 Task: Get updates on the traffic situation on I15 between Salt Lake City and Provo.
Action: Mouse moved to (427, 99)
Screenshot: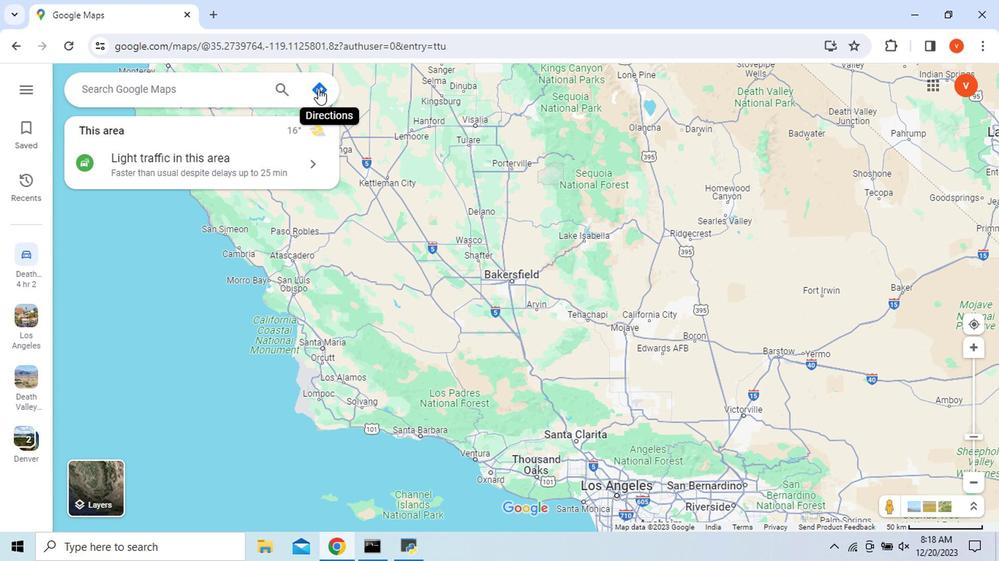 
Action: Mouse pressed left at (427, 99)
Screenshot: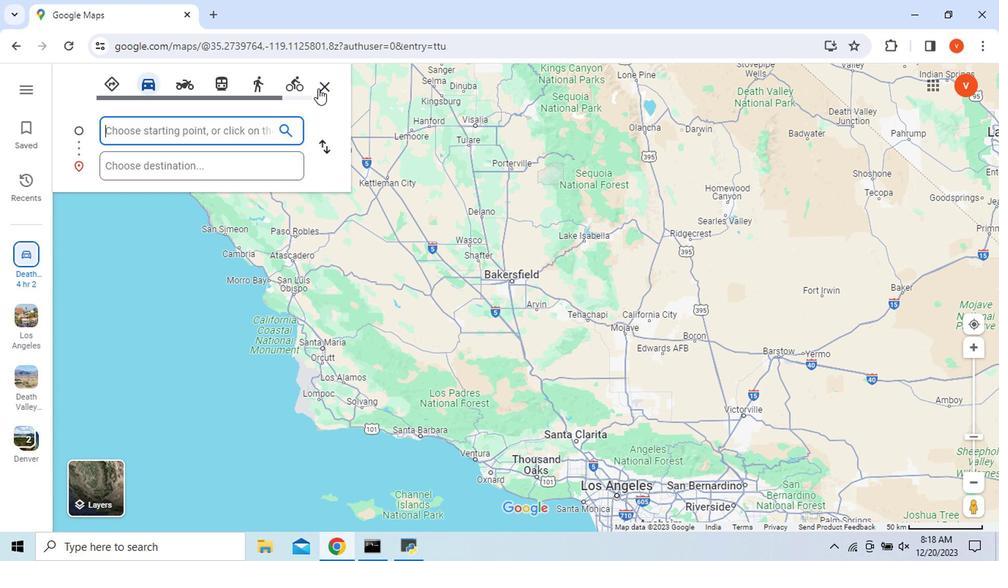 
Action: Mouse moved to (503, 399)
Screenshot: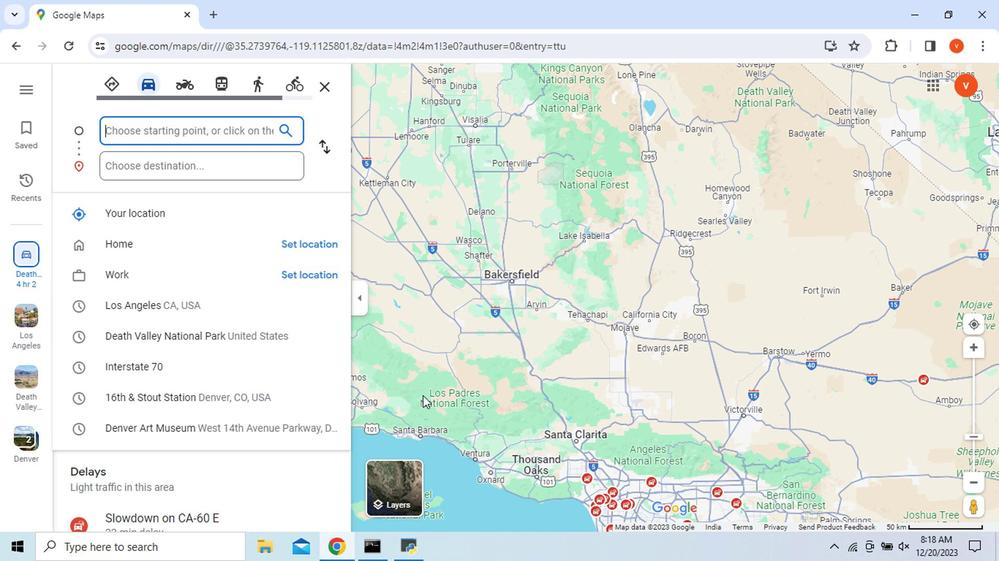 
Action: Key pressed <Key.shift_r>I15,<Key.space><Key.shift>Salt
Screenshot: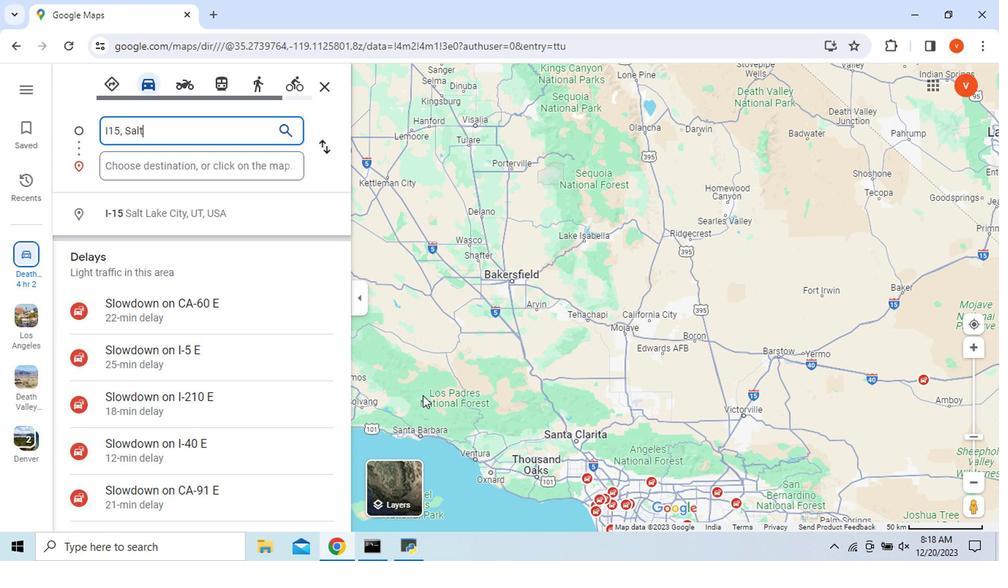 
Action: Mouse moved to (324, 219)
Screenshot: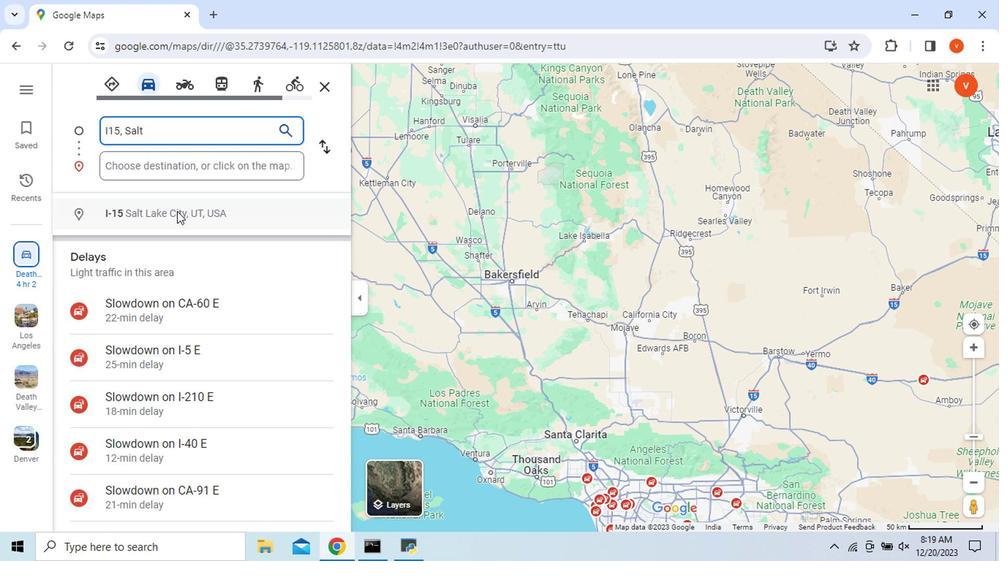 
Action: Mouse pressed left at (324, 219)
Screenshot: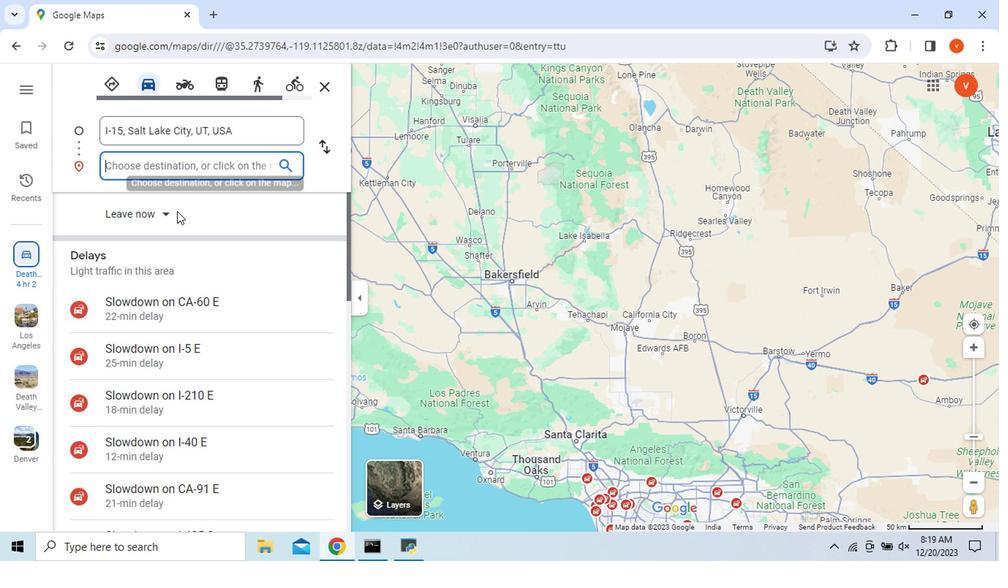 
Action: Mouse moved to (281, 176)
Screenshot: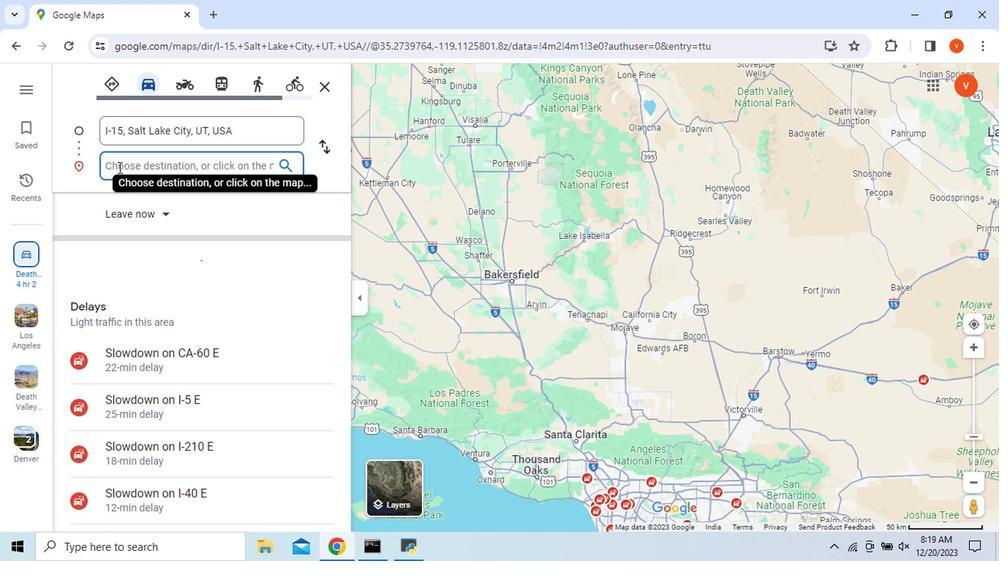 
Action: Key pressed <Key.shift_r>I15,<Key.space><Key.shift_r>Provo
Screenshot: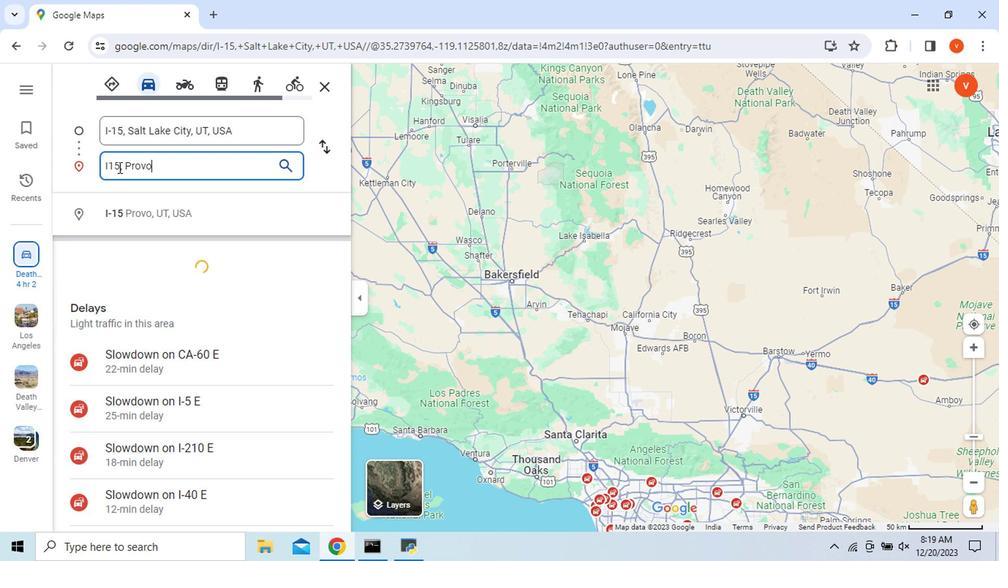 
Action: Mouse moved to (298, 223)
Screenshot: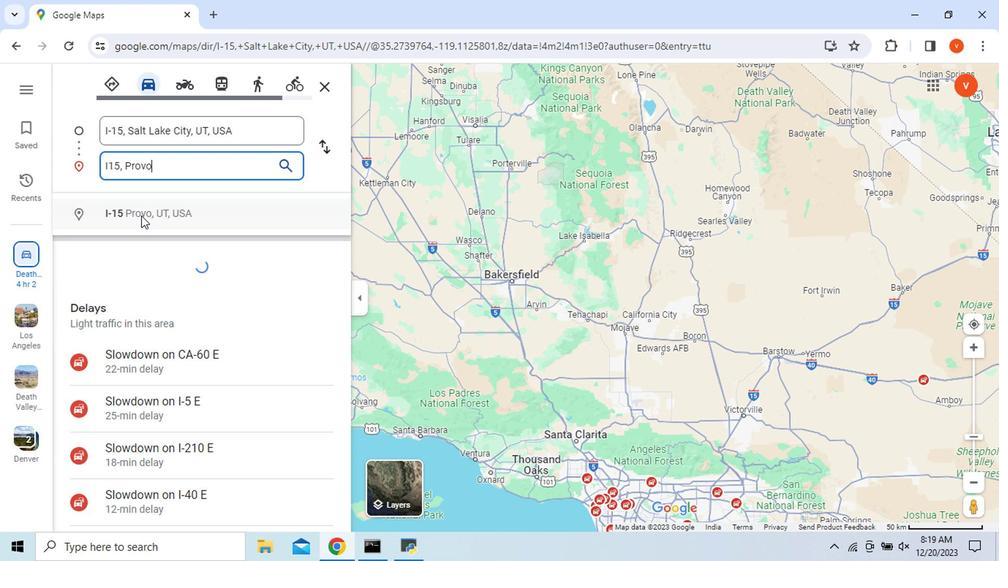 
Action: Mouse pressed left at (298, 223)
Screenshot: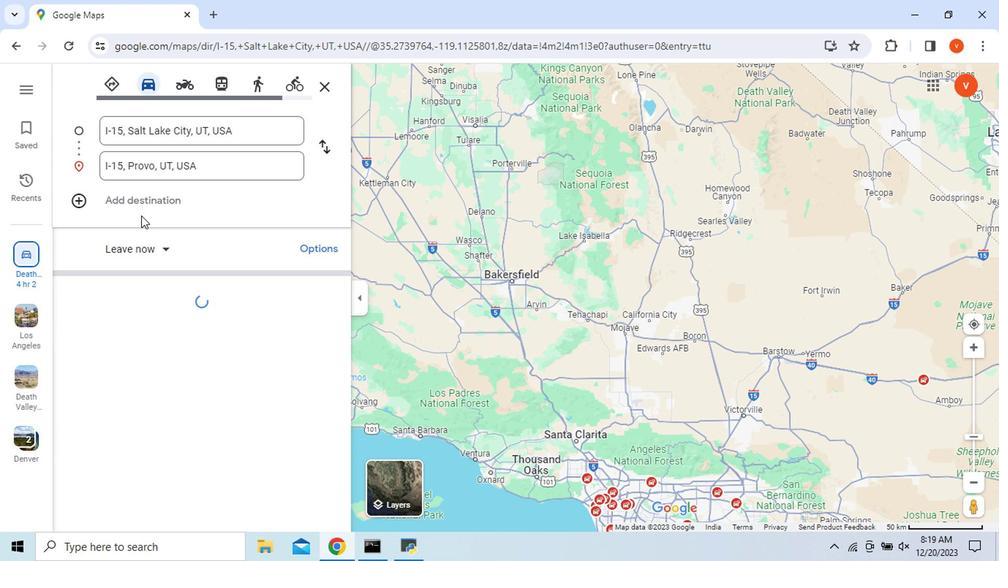 
Action: Mouse moved to (560, 490)
Screenshot: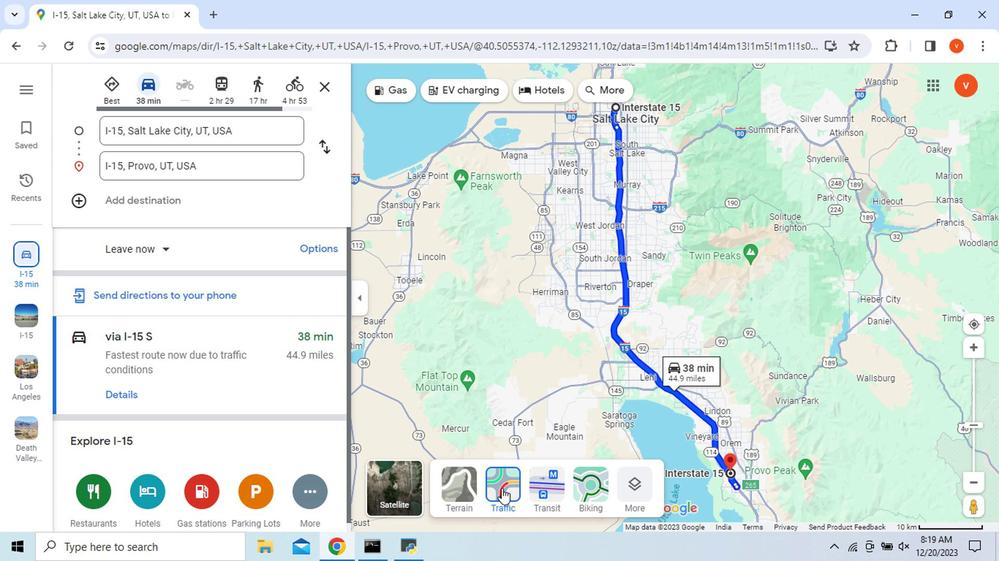 
Action: Mouse pressed left at (560, 490)
Screenshot: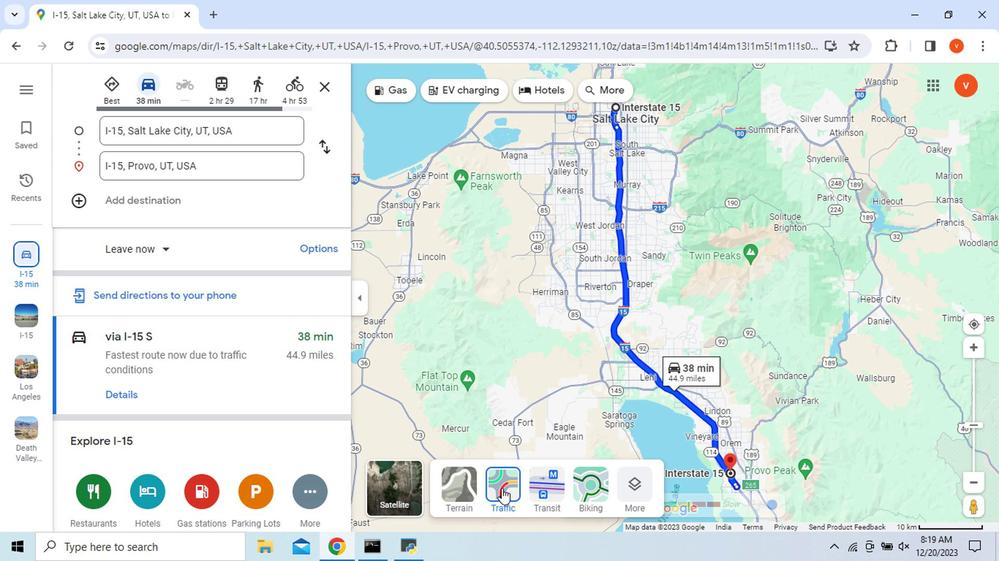 
Action: Mouse moved to (649, 509)
Screenshot: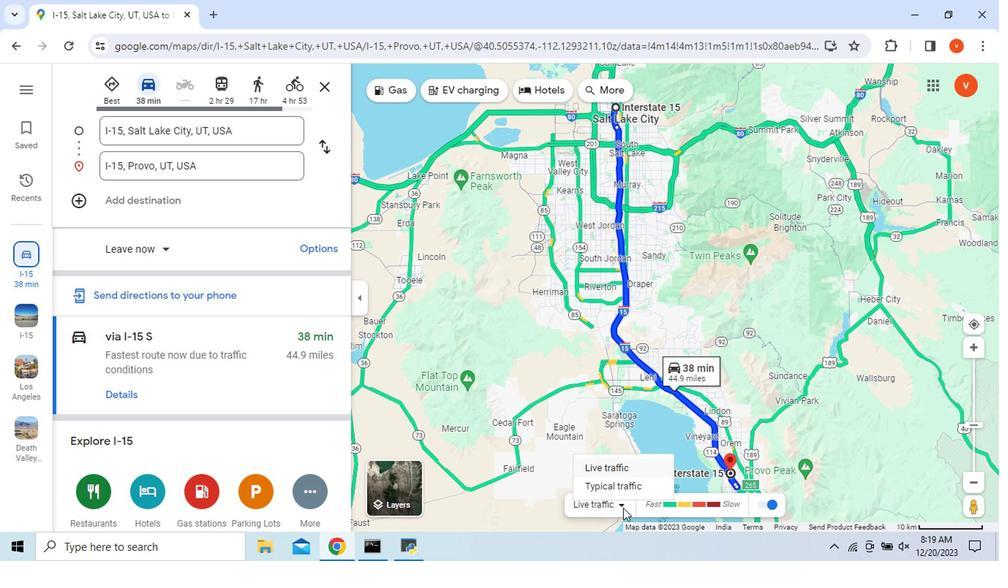 
Action: Mouse pressed left at (649, 509)
Screenshot: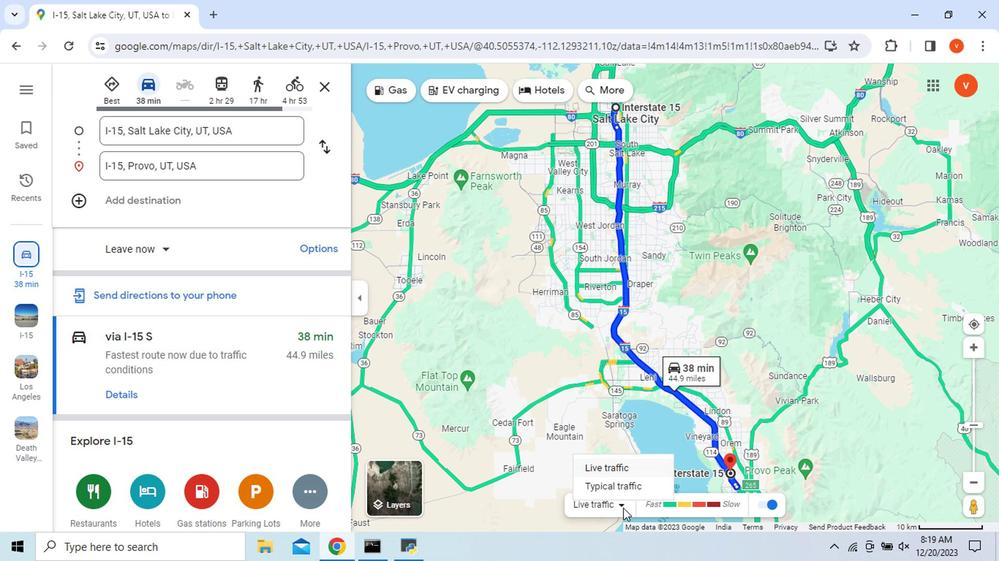 
Action: Mouse moved to (649, 489)
Screenshot: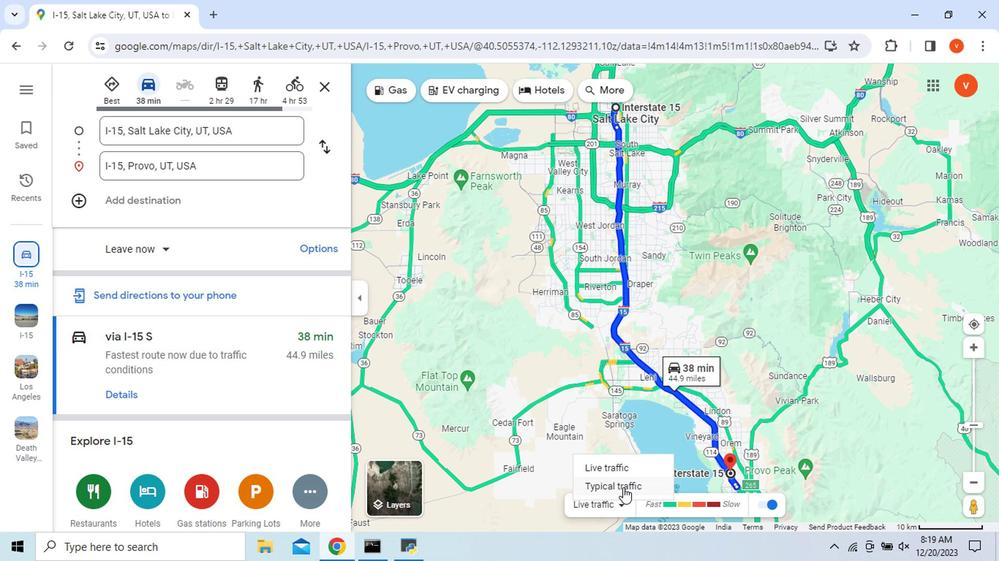 
Action: Mouse pressed left at (649, 489)
Screenshot: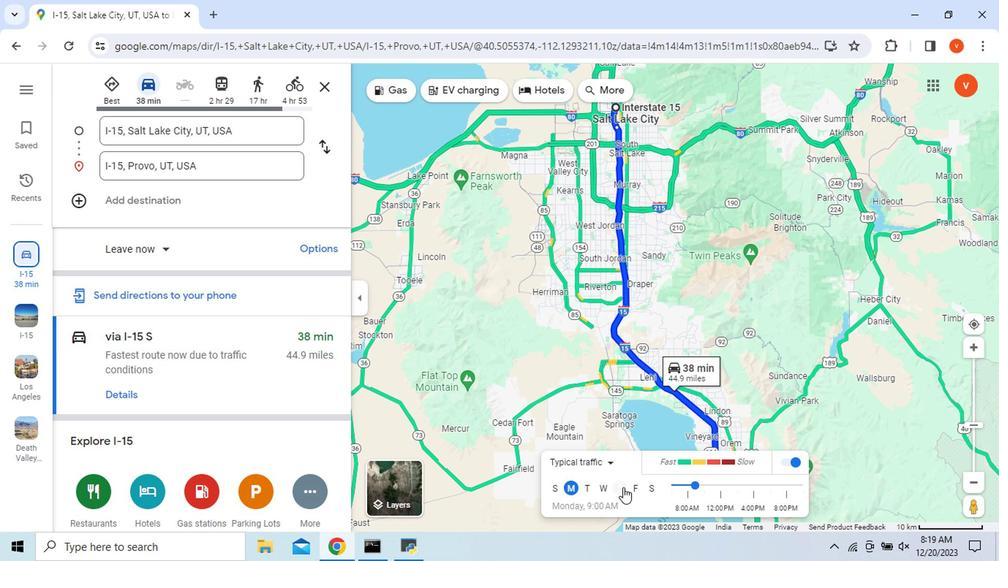 
Action: Mouse moved to (632, 493)
Screenshot: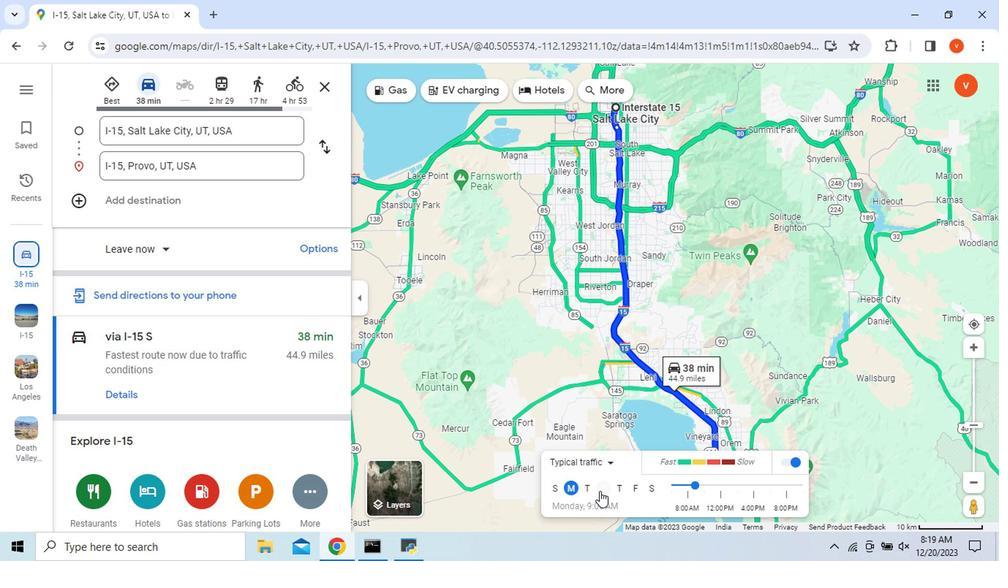 
Action: Mouse pressed left at (632, 493)
Screenshot: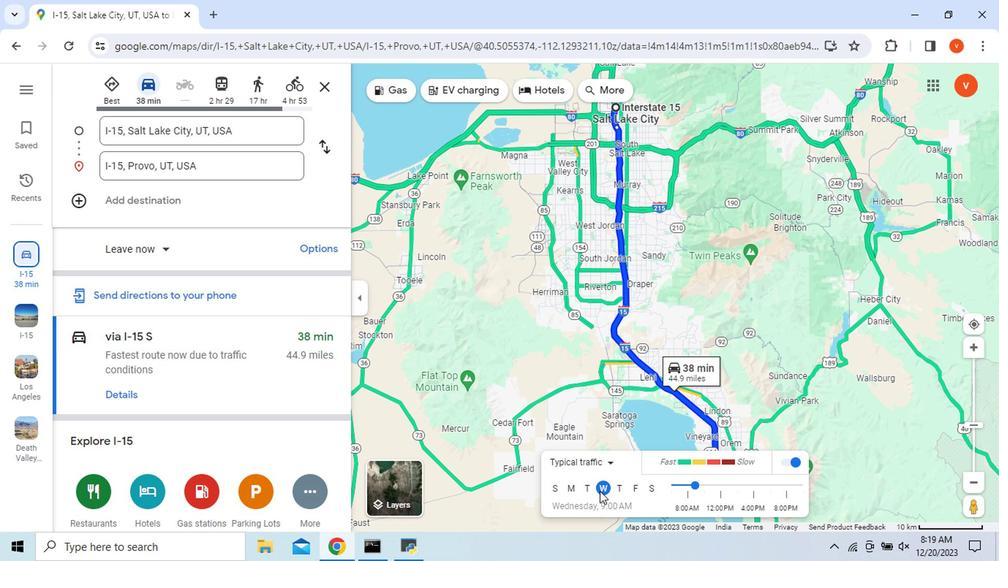 
Action: Mouse moved to (701, 488)
Screenshot: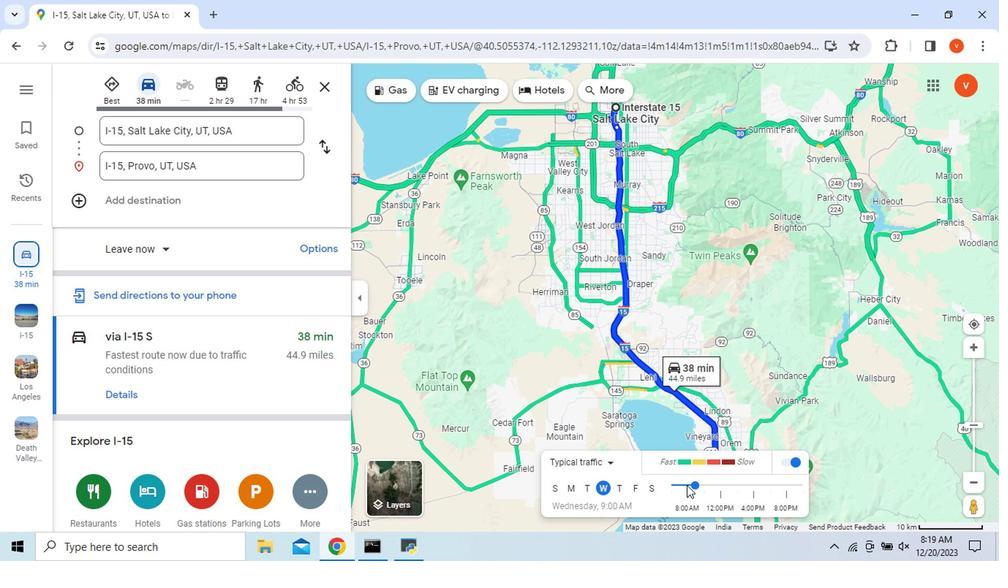 
Action: Mouse pressed left at (701, 488)
Screenshot: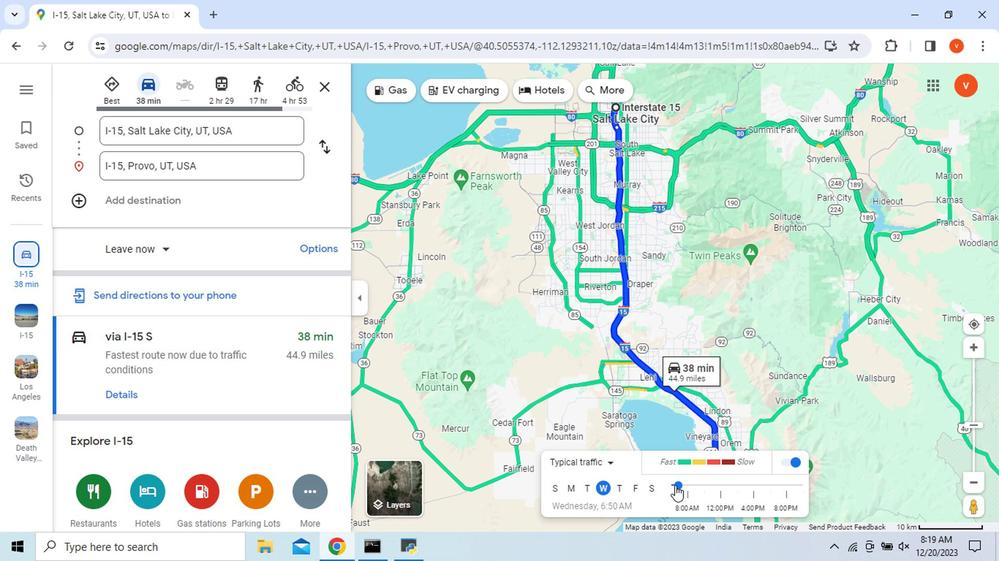 
Action: Mouse moved to (624, 488)
Screenshot: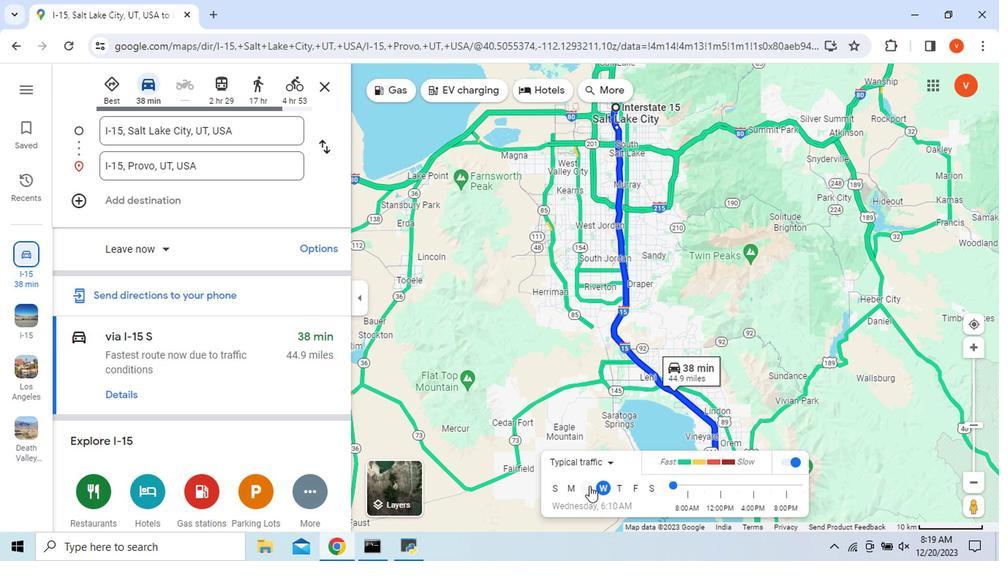 
Action: Mouse pressed left at (624, 488)
Screenshot: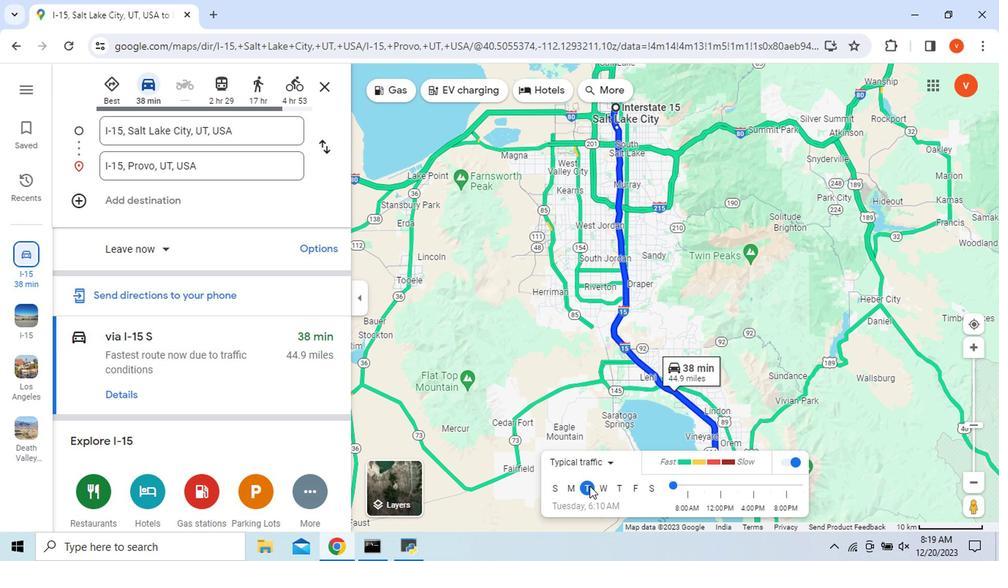 
Action: Mouse moved to (686, 488)
Screenshot: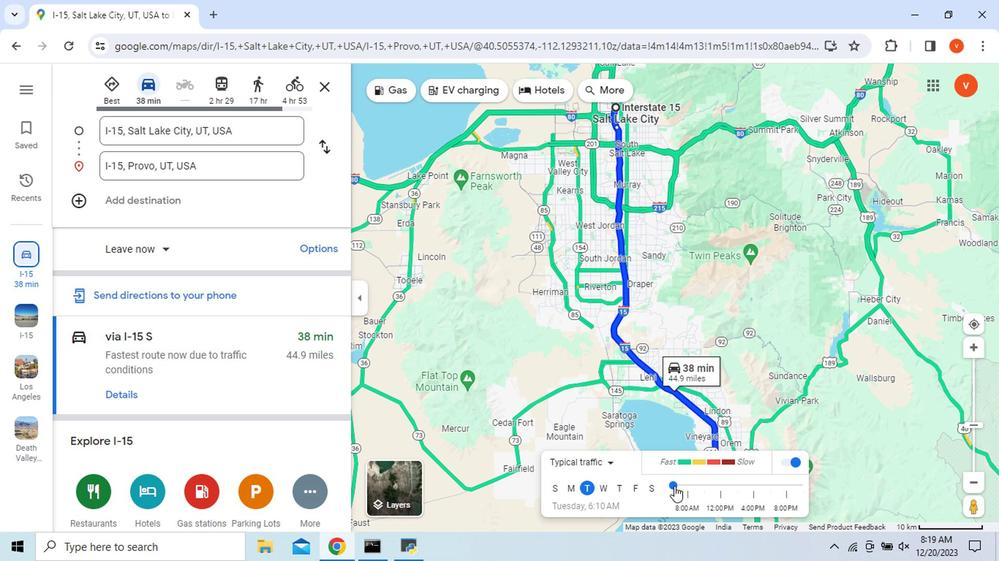 
Action: Mouse pressed left at (686, 488)
Screenshot: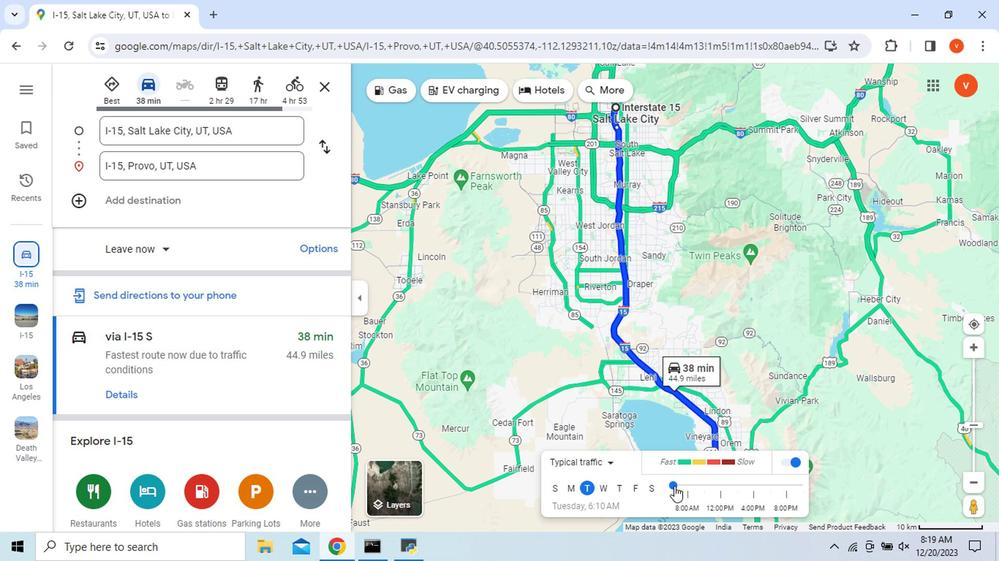 
Action: Mouse moved to (551, 437)
Screenshot: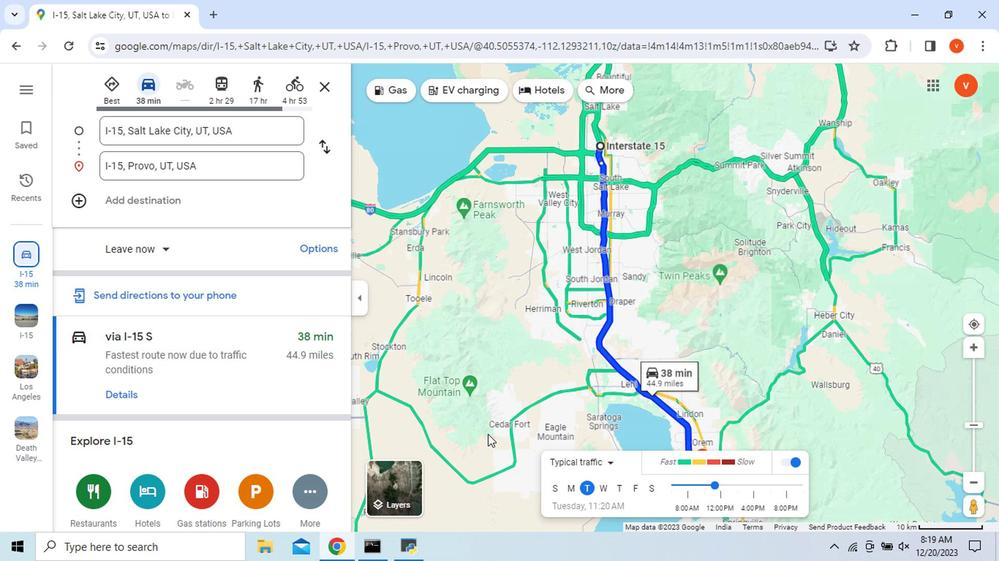 
Action: Mouse scrolled (551, 437) with delta (0, 0)
Screenshot: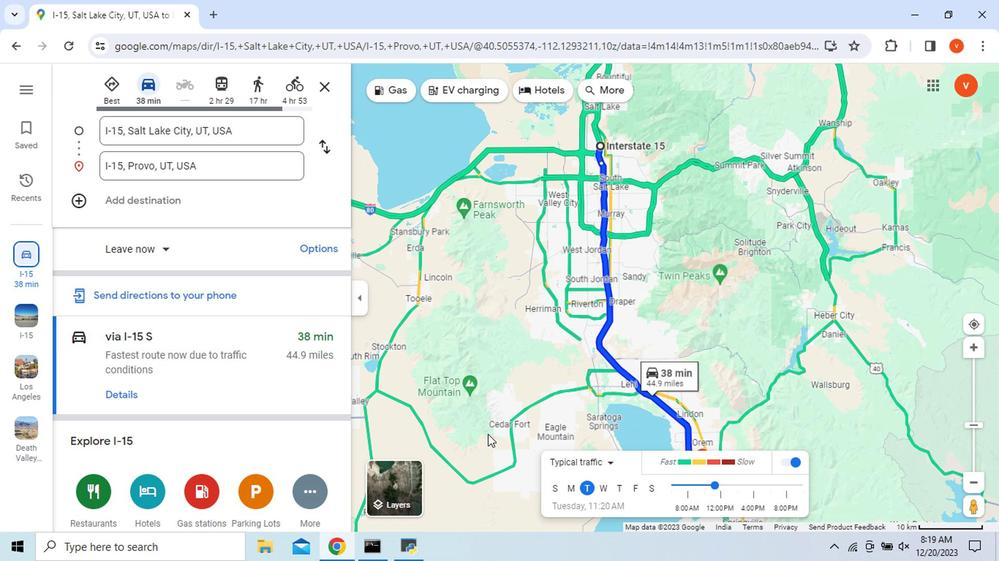 
Action: Mouse scrolled (551, 437) with delta (0, 0)
Screenshot: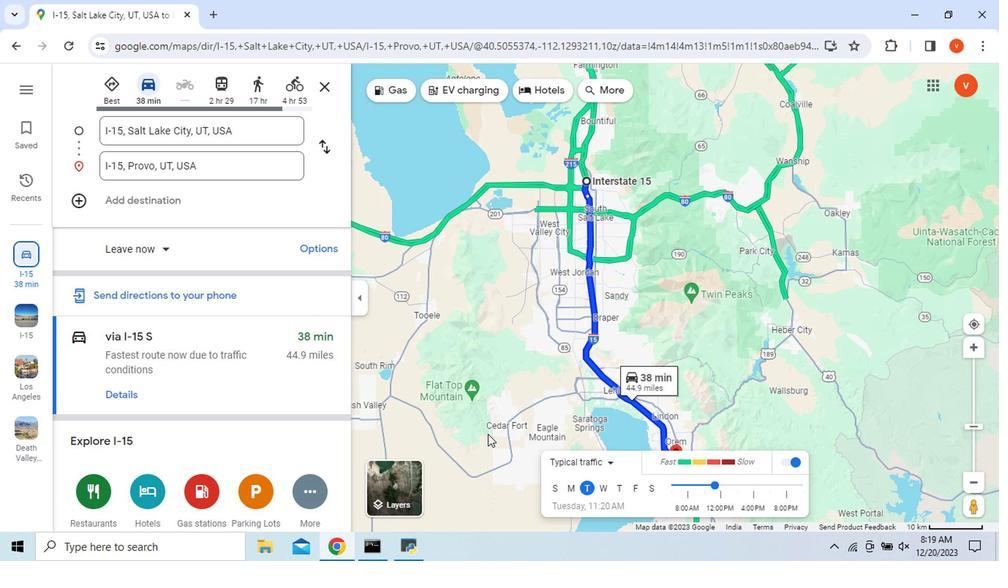 
Action: Mouse moved to (718, 487)
Screenshot: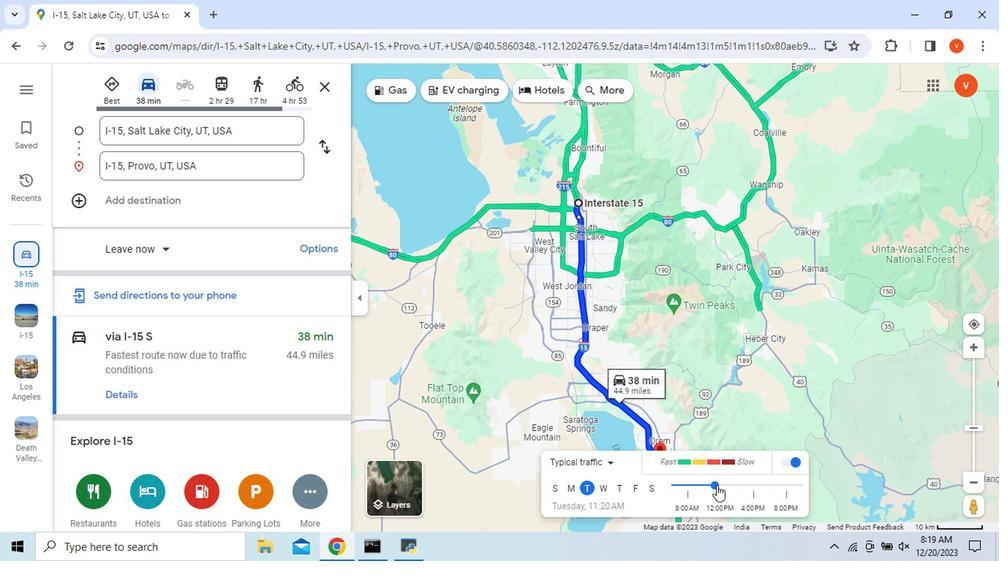 
Action: Mouse pressed left at (718, 487)
Screenshot: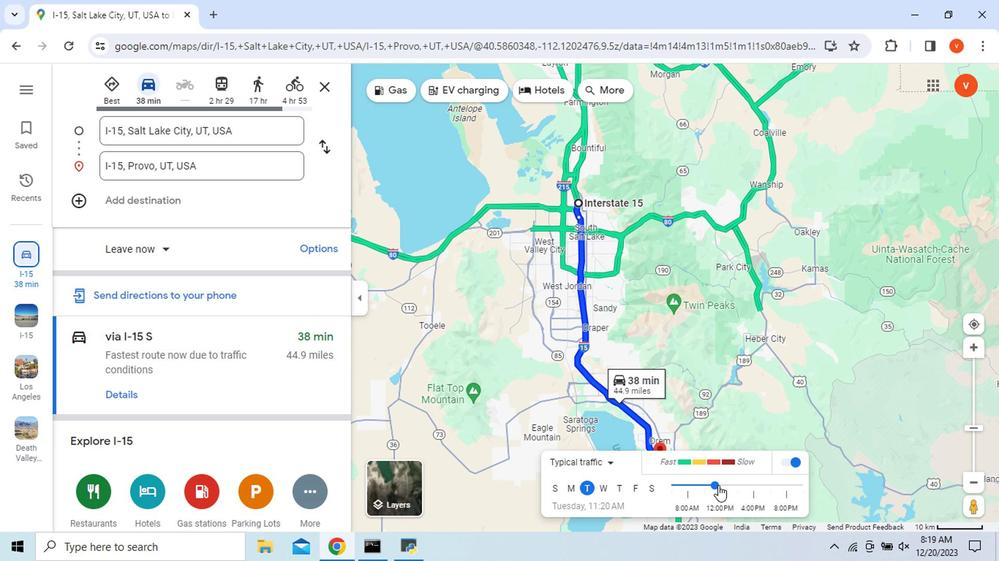 
Action: Mouse moved to (611, 489)
Screenshot: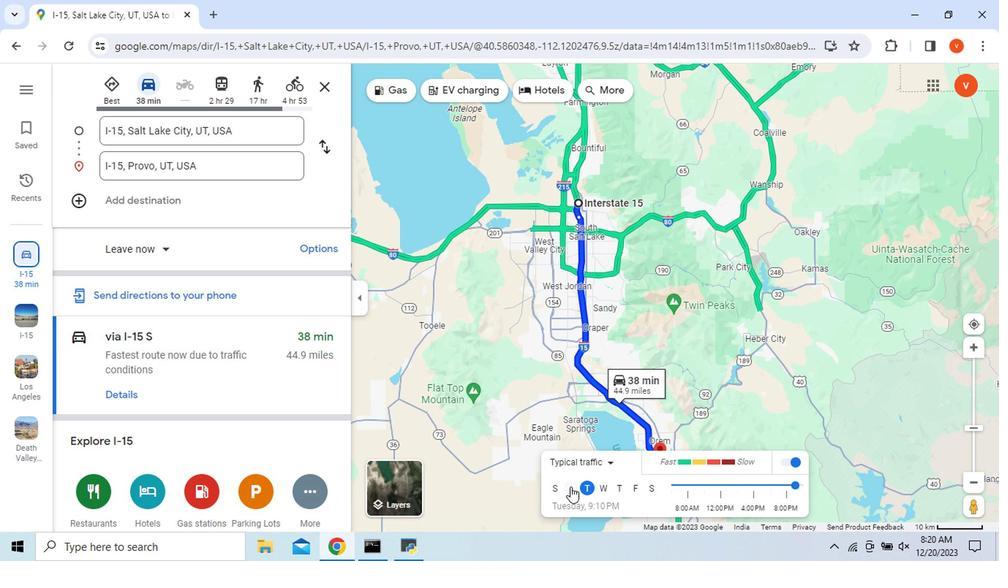 
Action: Mouse pressed left at (611, 489)
Screenshot: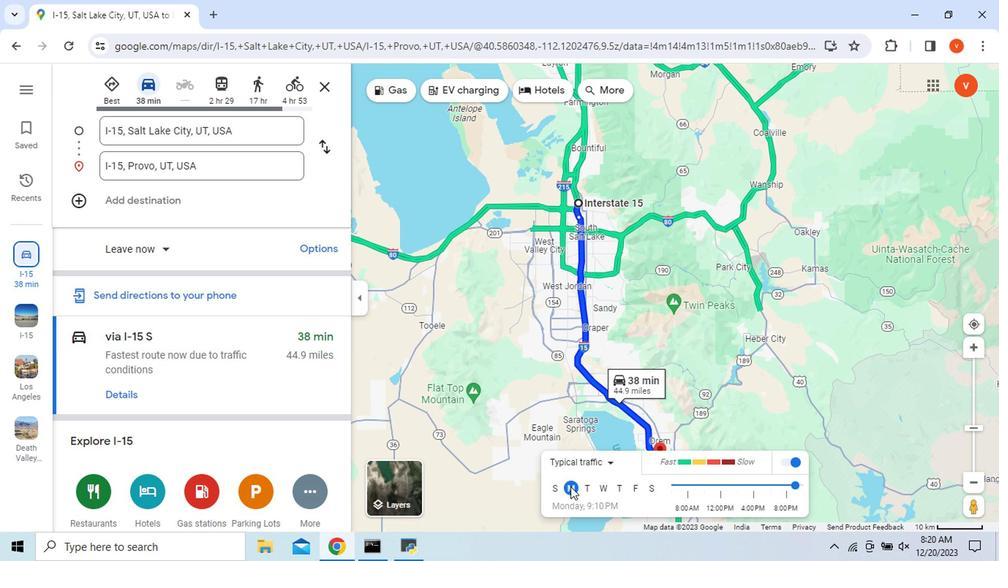 
Action: Mouse moved to (687, 487)
Screenshot: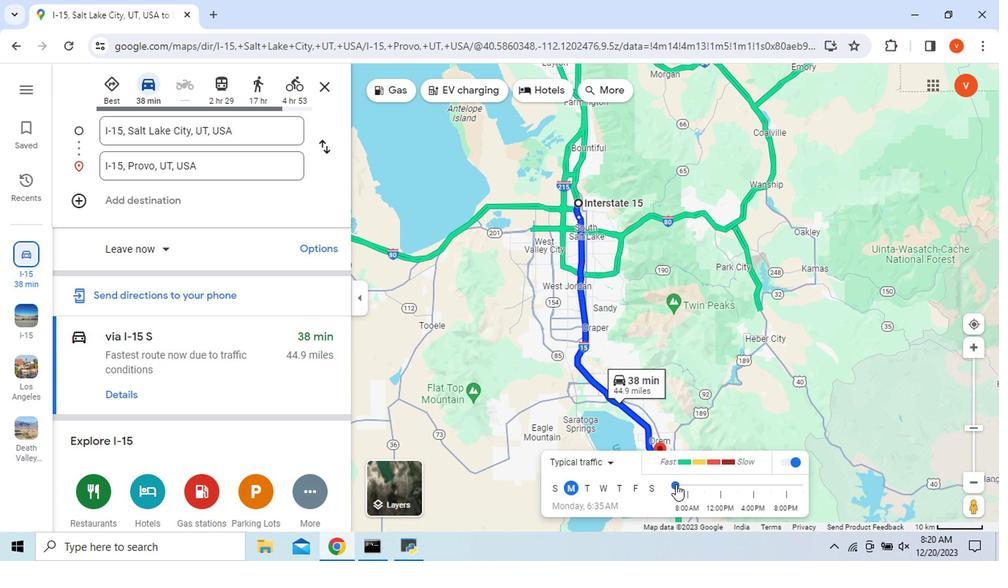 
Action: Mouse pressed left at (687, 487)
Screenshot: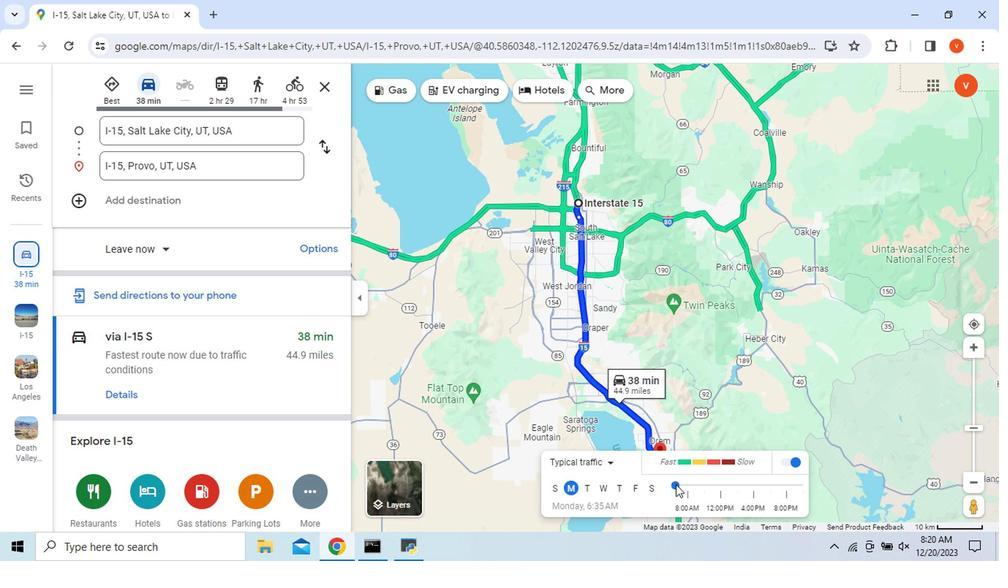 
Action: Mouse moved to (688, 489)
Screenshot: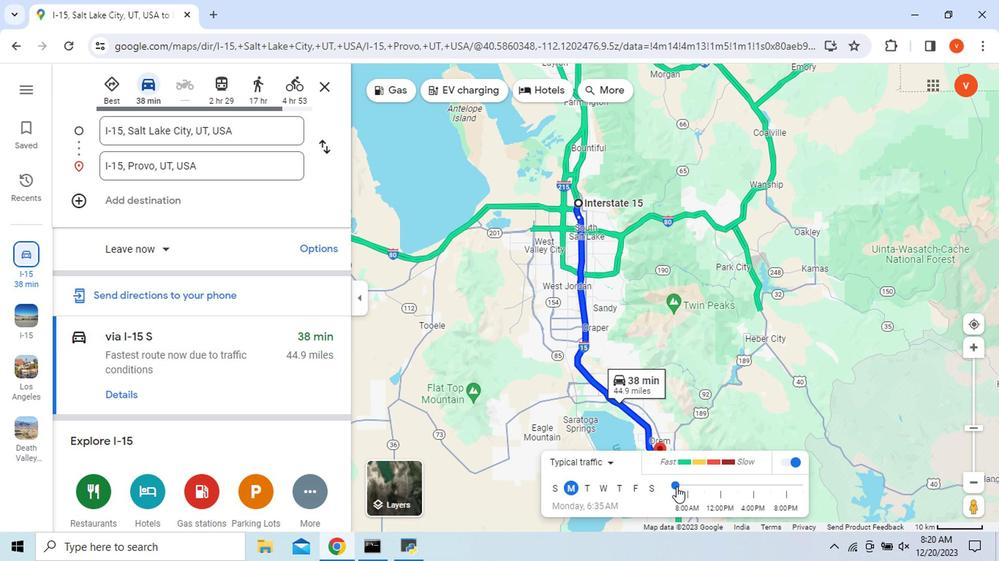 
Action: Mouse pressed left at (688, 489)
Screenshot: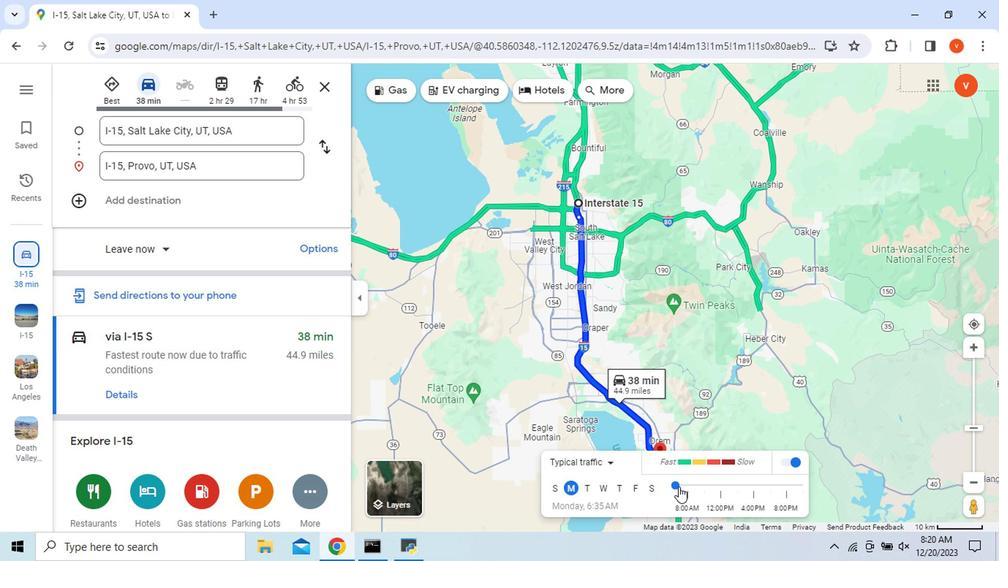 
Action: Mouse moved to (637, 491)
Screenshot: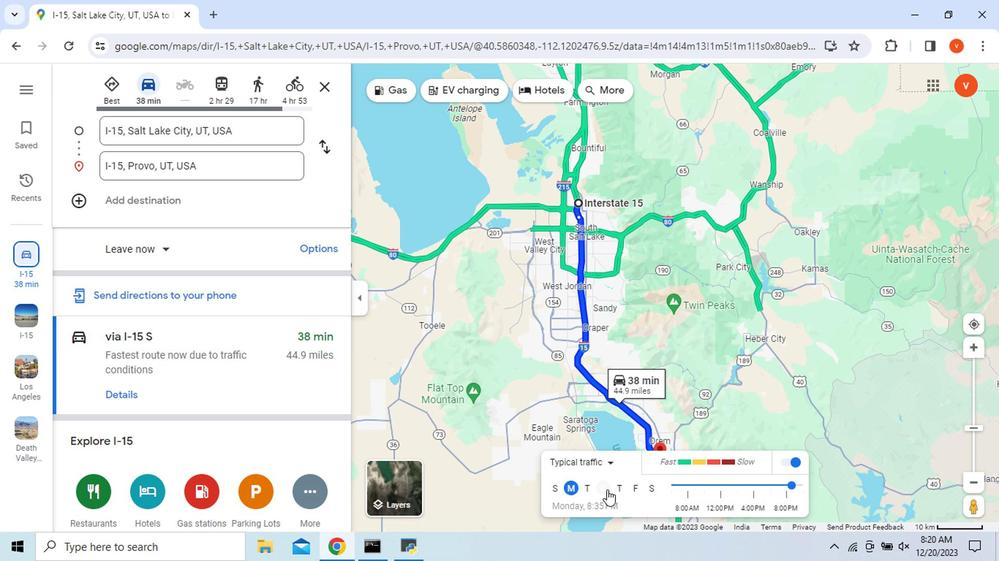 
Action: Mouse pressed left at (637, 491)
Screenshot: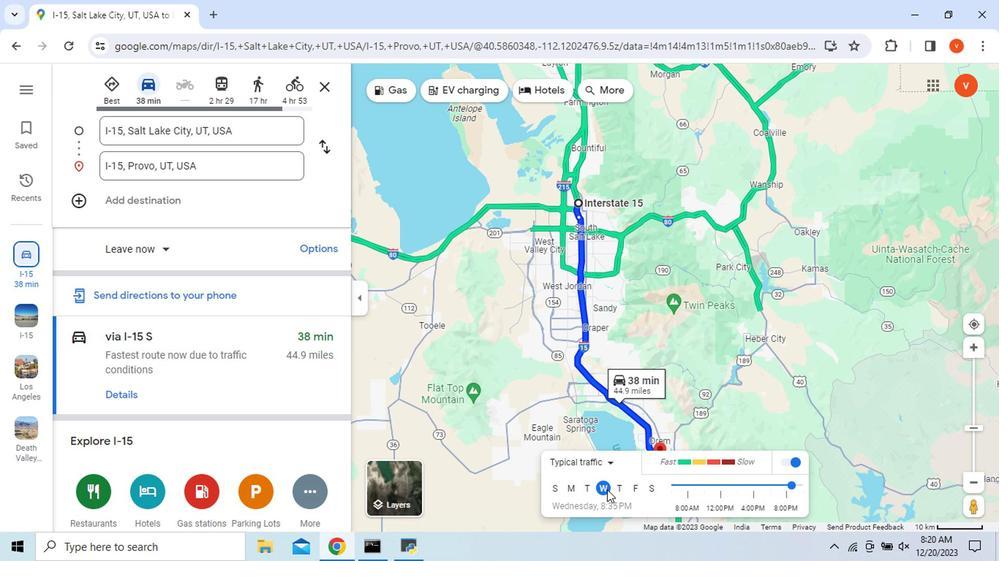 
Action: Mouse moved to (686, 488)
Screenshot: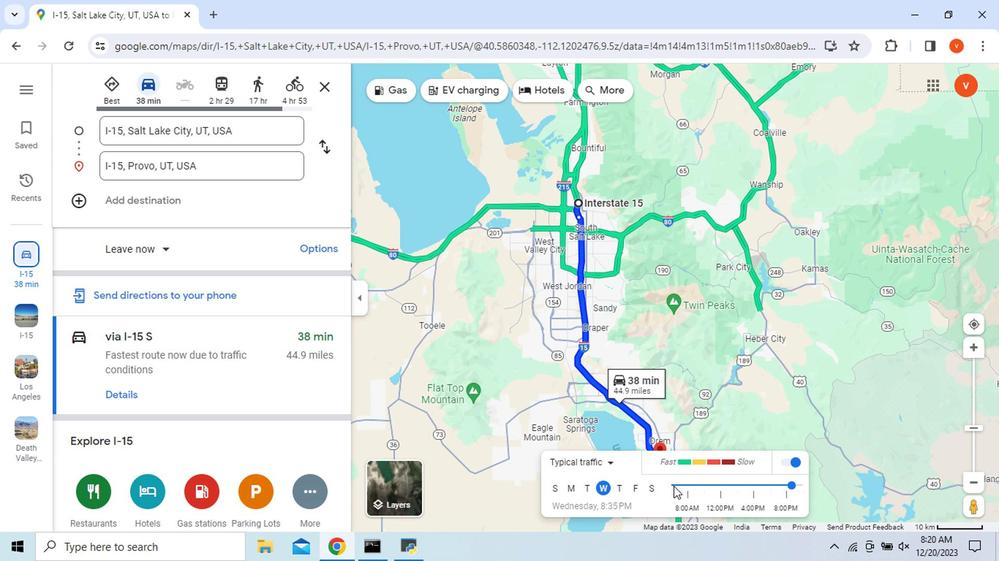 
Action: Mouse pressed left at (686, 488)
Screenshot: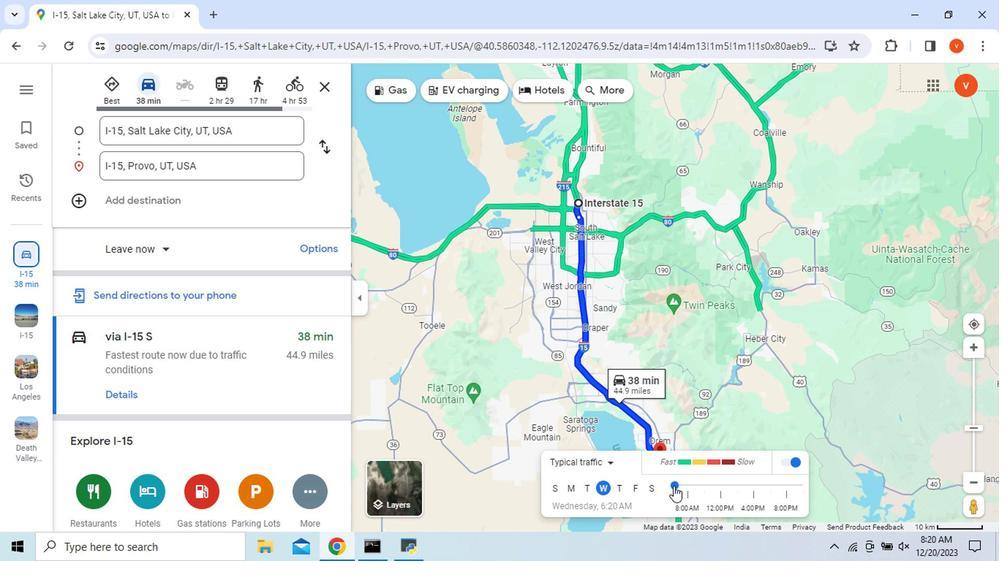 
Action: Mouse pressed left at (686, 488)
Screenshot: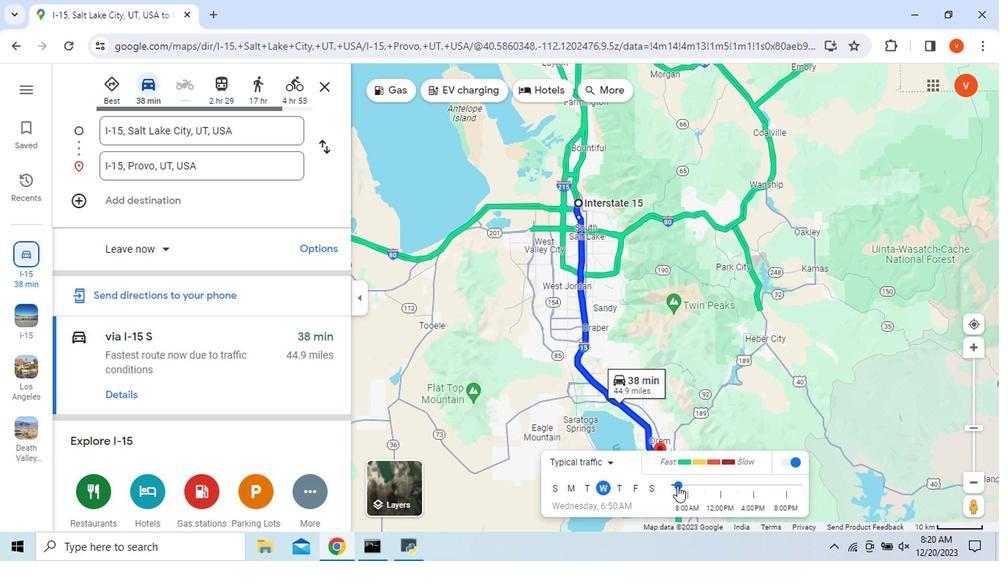 
Action: Mouse moved to (648, 490)
Screenshot: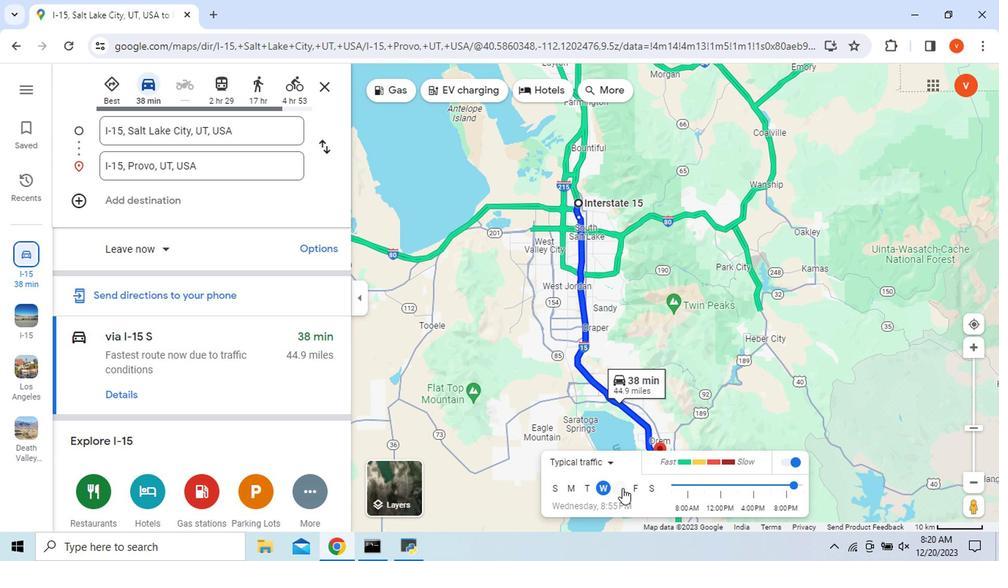 
Action: Mouse pressed left at (648, 490)
Screenshot: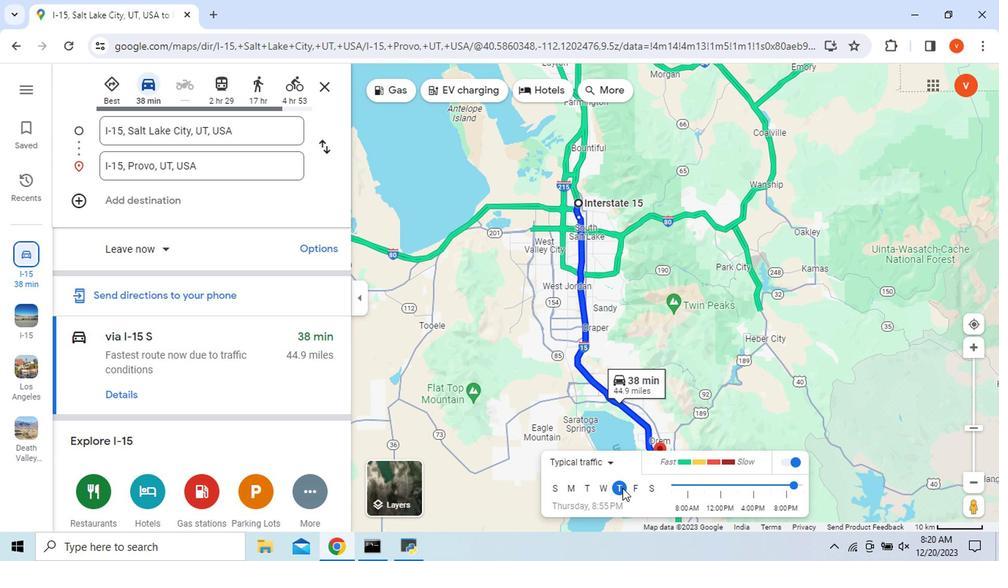 
Action: Mouse moved to (685, 488)
Screenshot: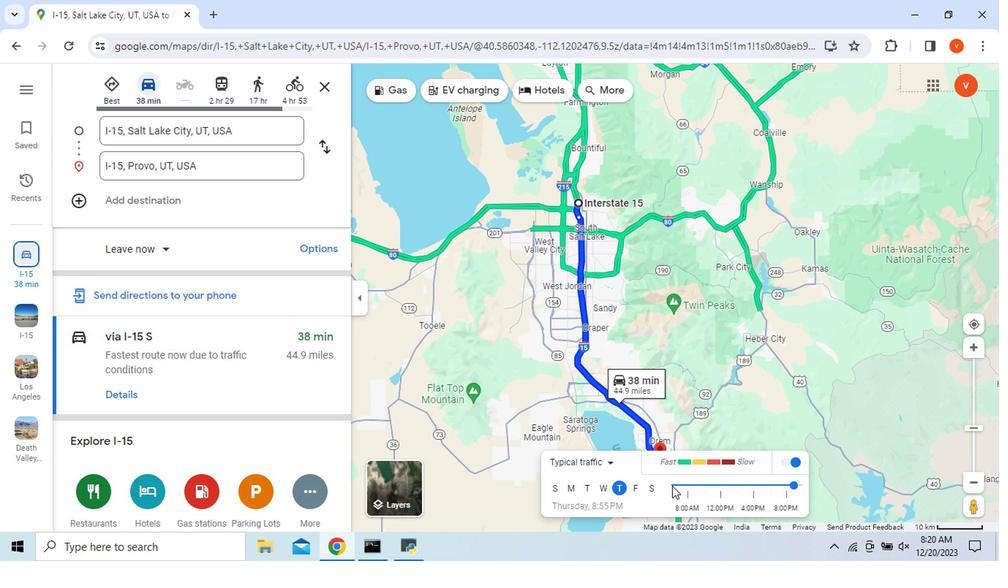 
Action: Mouse pressed left at (685, 488)
Screenshot: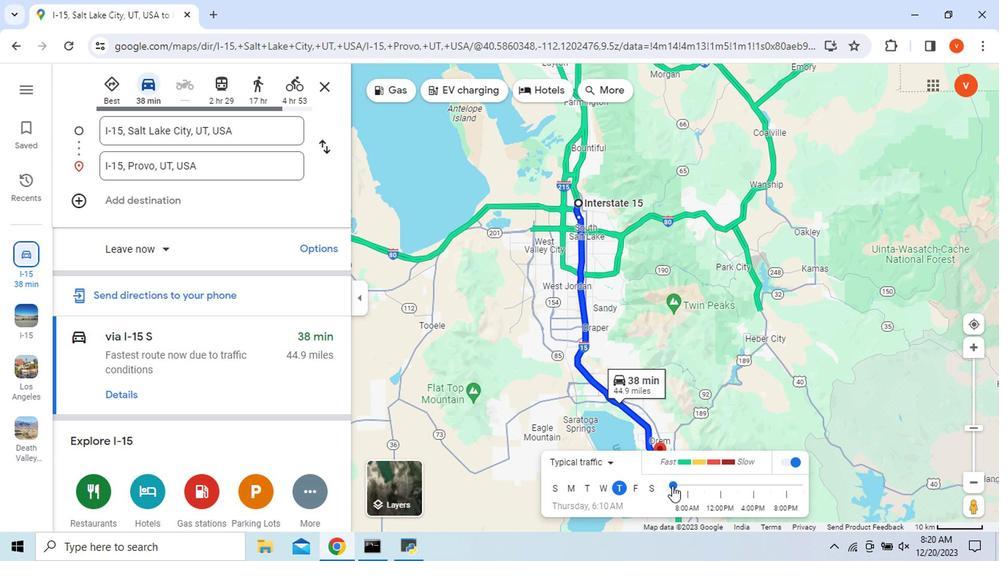 
Action: Mouse pressed left at (685, 488)
Screenshot: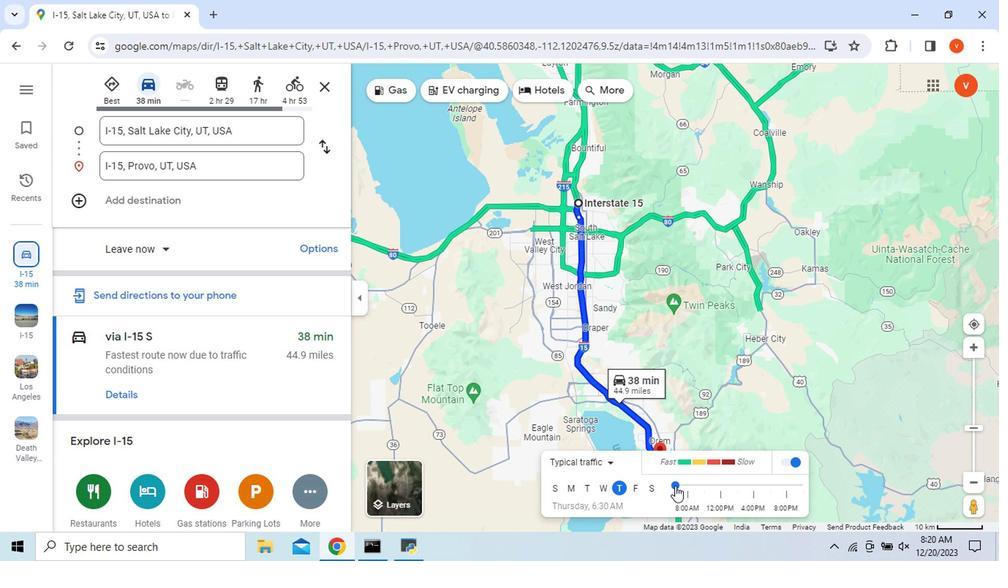 
Action: Mouse moved to (658, 491)
Screenshot: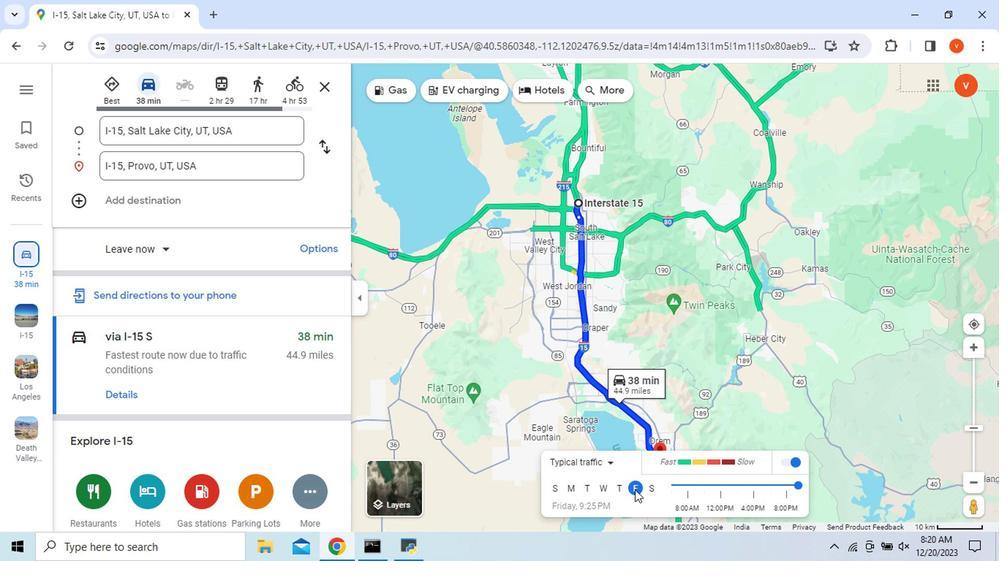 
Action: Mouse pressed left at (658, 491)
Screenshot: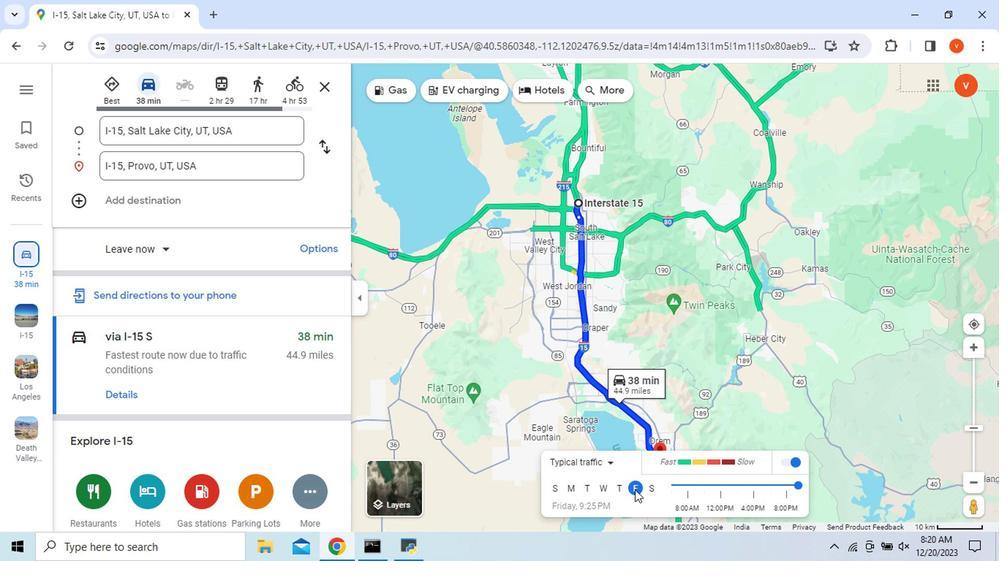 
Action: Mouse moved to (685, 489)
Screenshot: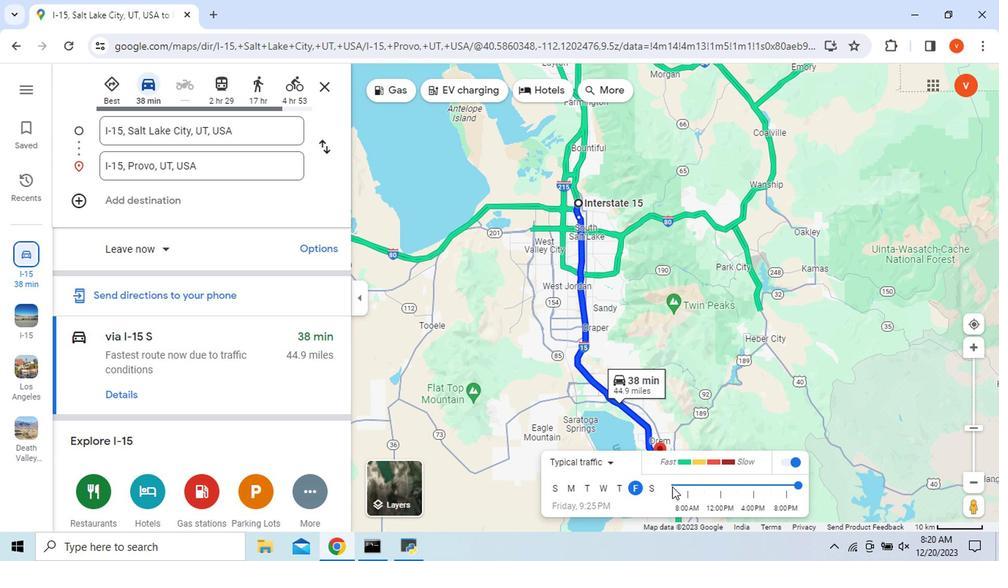 
Action: Mouse pressed left at (685, 489)
Screenshot: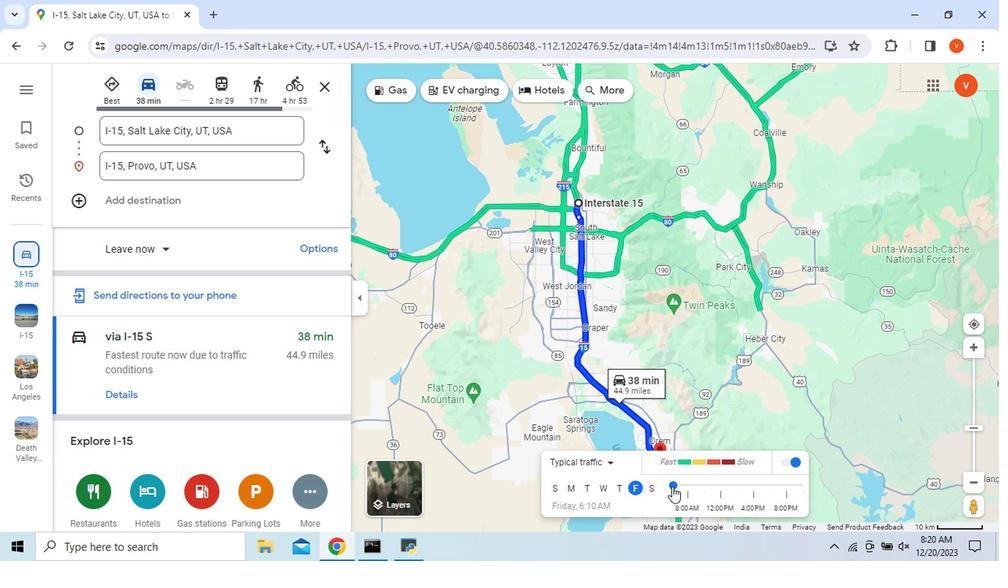 
Action: Mouse pressed left at (685, 489)
Screenshot: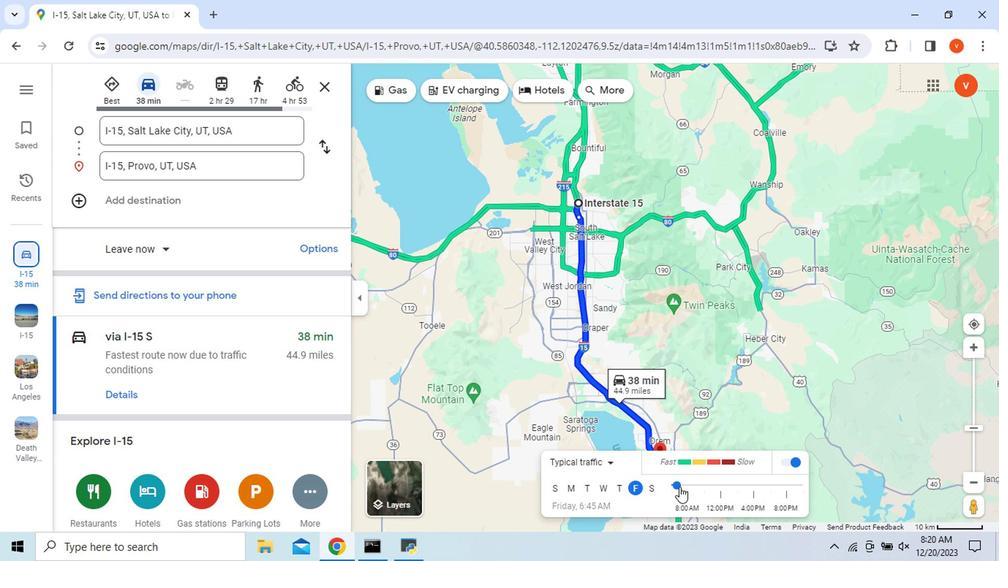
Action: Mouse moved to (670, 492)
Screenshot: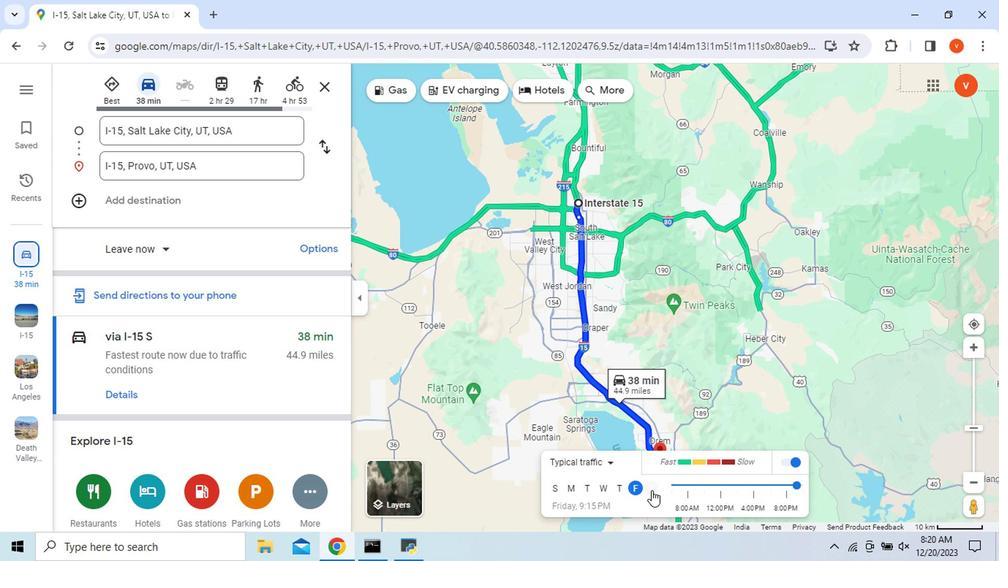 
Action: Mouse pressed left at (670, 492)
Screenshot: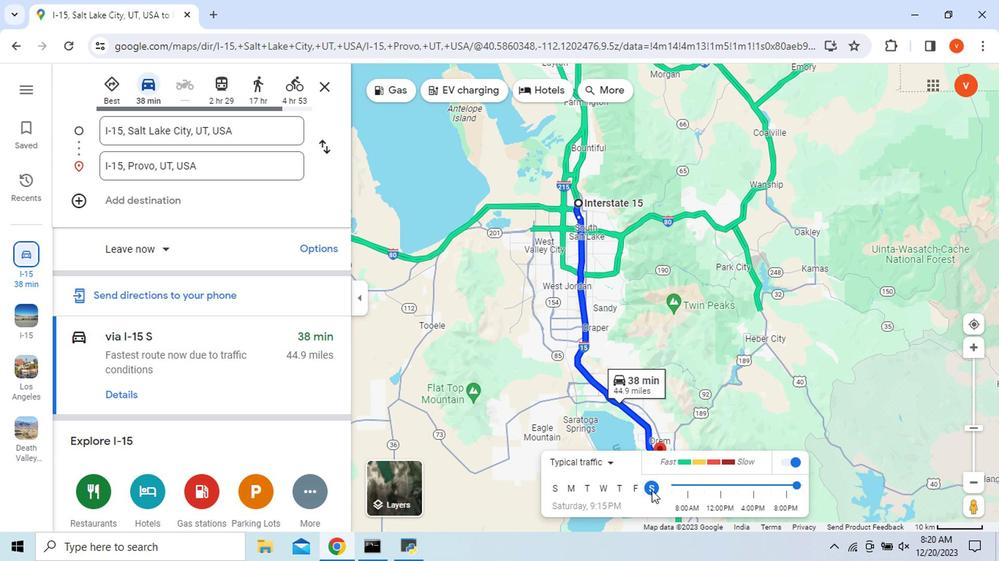 
Action: Mouse moved to (686, 488)
Screenshot: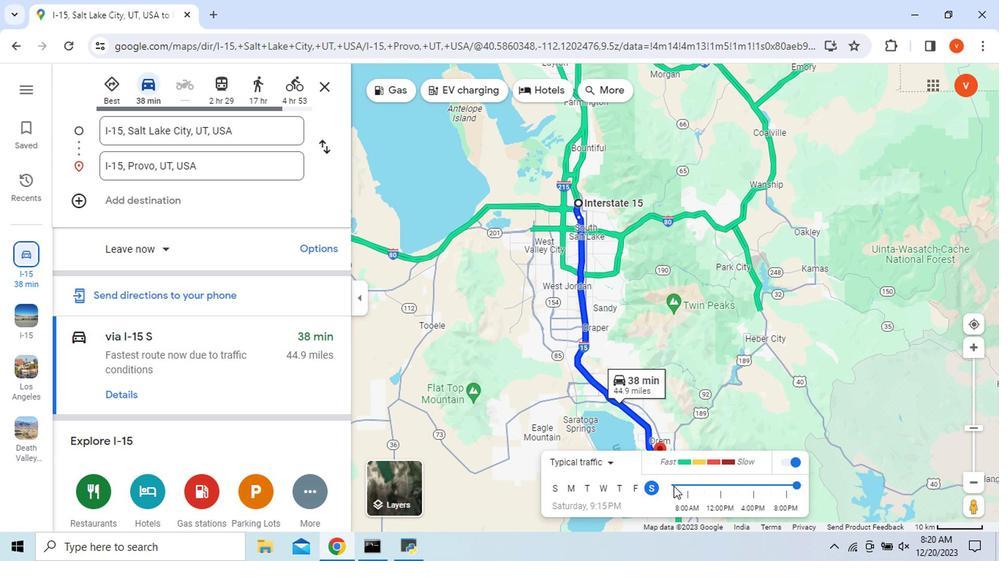 
Action: Mouse pressed left at (686, 488)
Screenshot: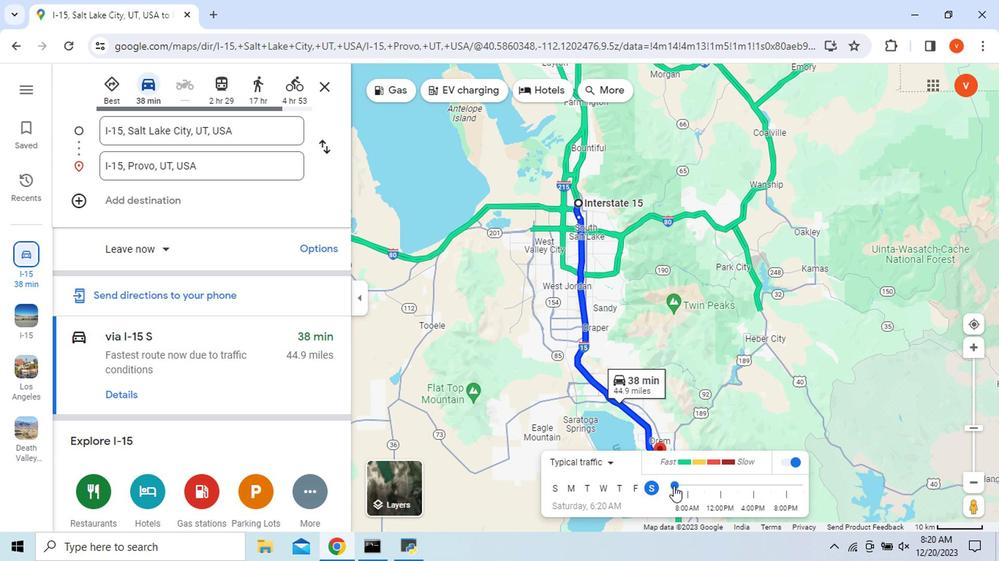 
Action: Mouse pressed left at (686, 488)
Screenshot: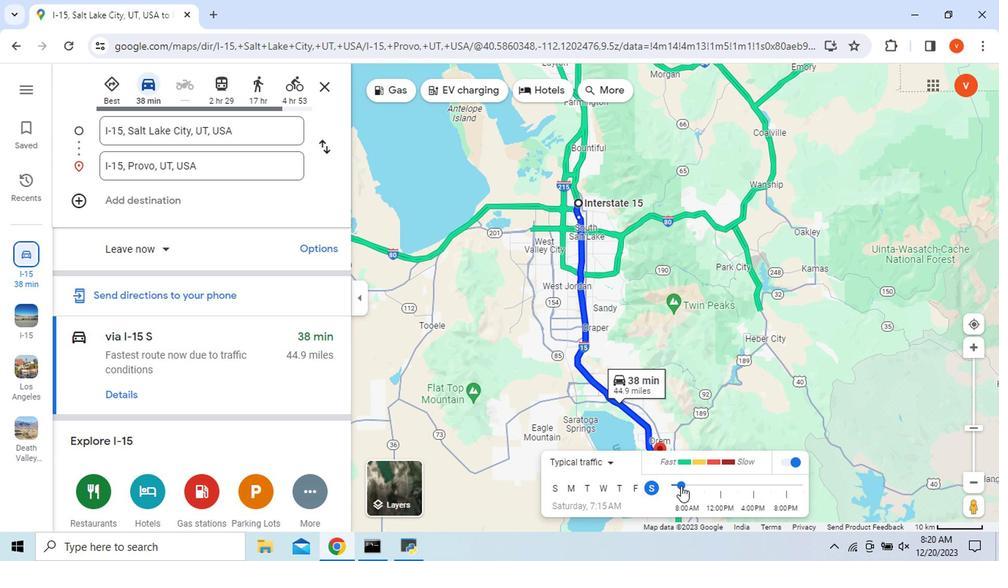 
Action: Mouse moved to (599, 491)
Screenshot: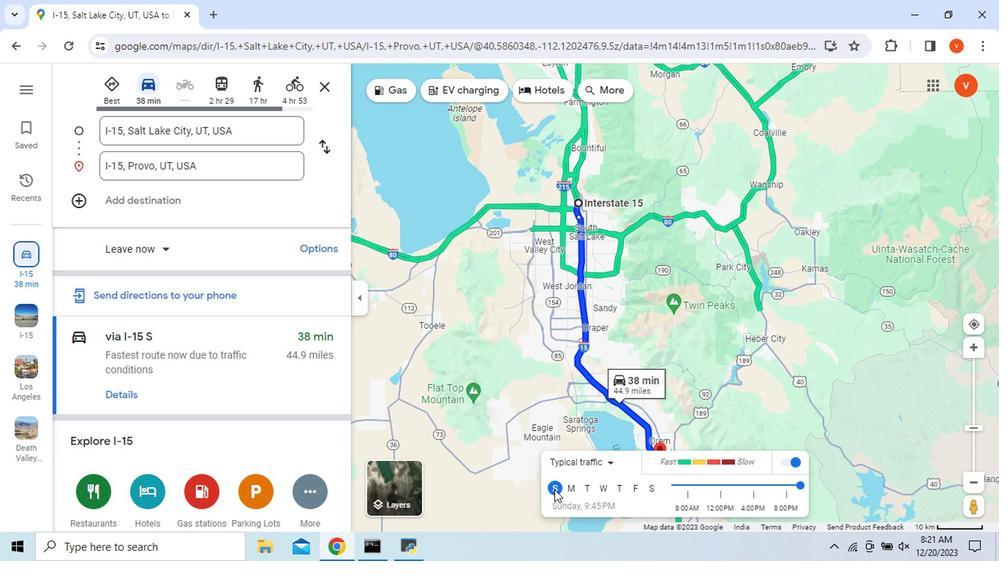 
Action: Mouse pressed left at (599, 491)
Screenshot: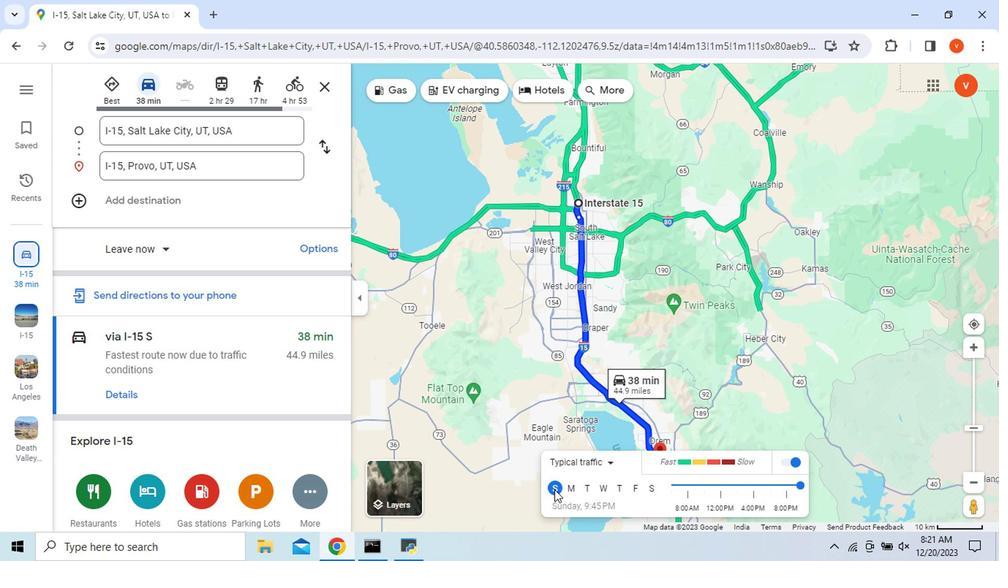 
Action: Mouse moved to (686, 488)
Screenshot: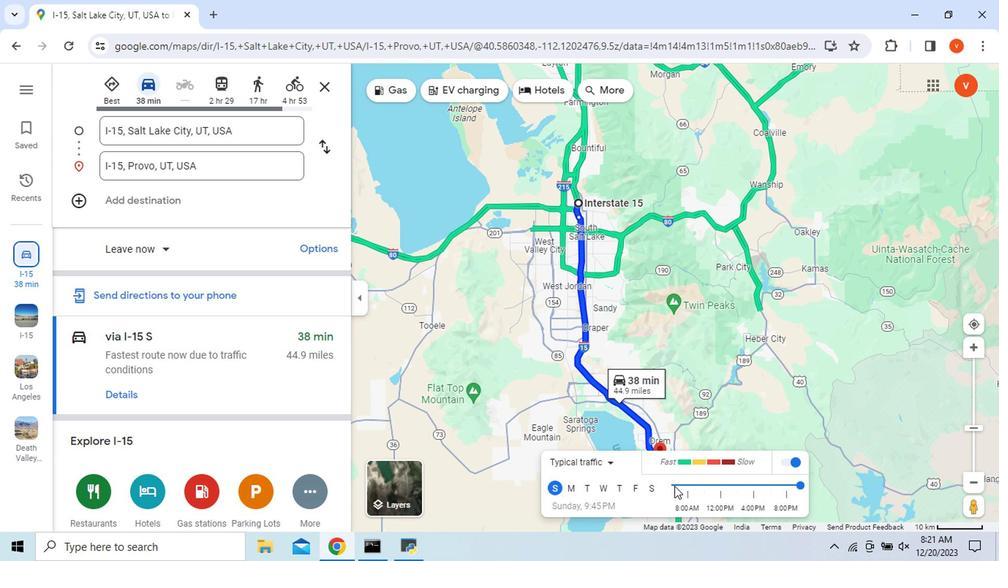 
Action: Mouse pressed left at (686, 488)
Screenshot: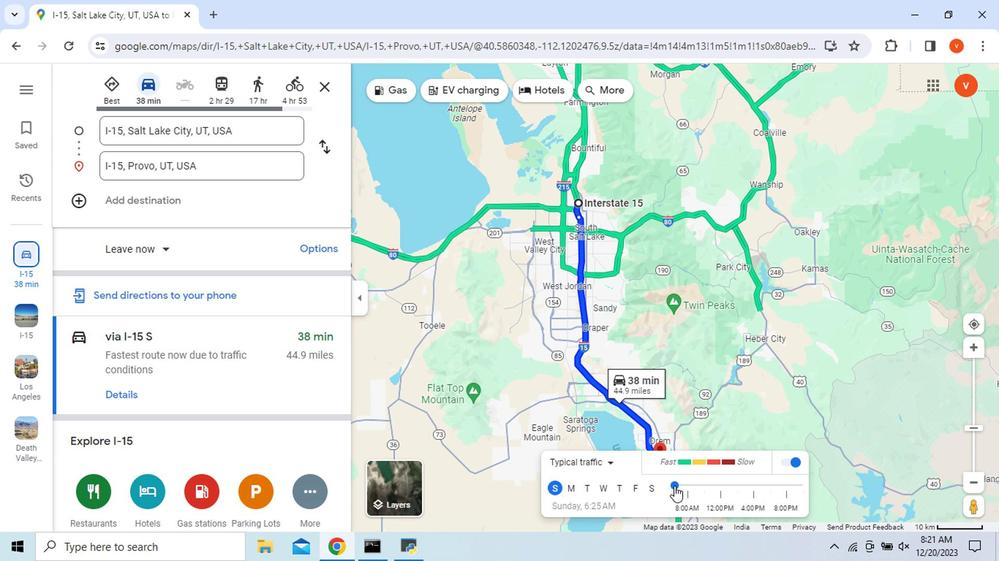 
Action: Mouse pressed left at (686, 488)
Screenshot: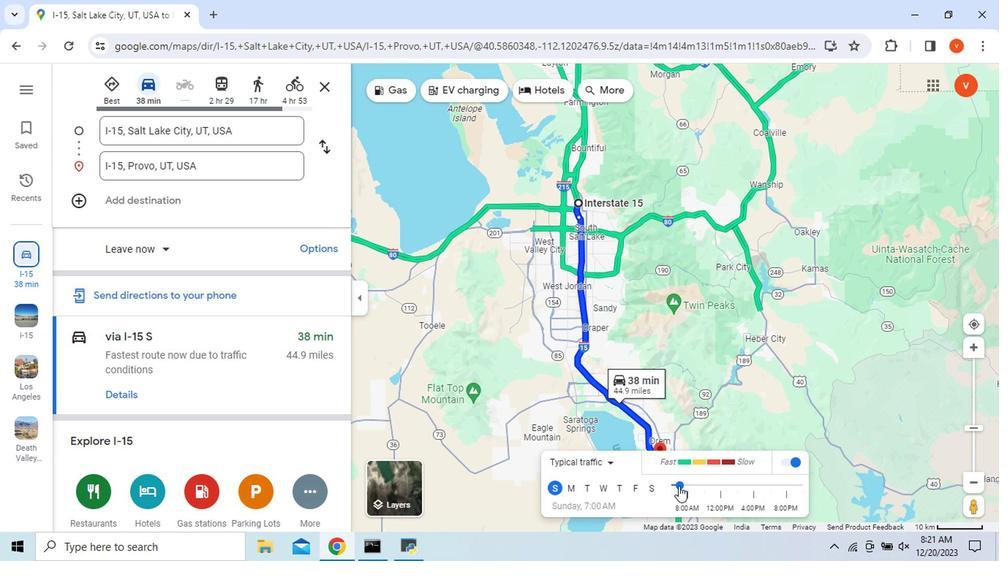 
Action: Mouse moved to (612, 489)
Screenshot: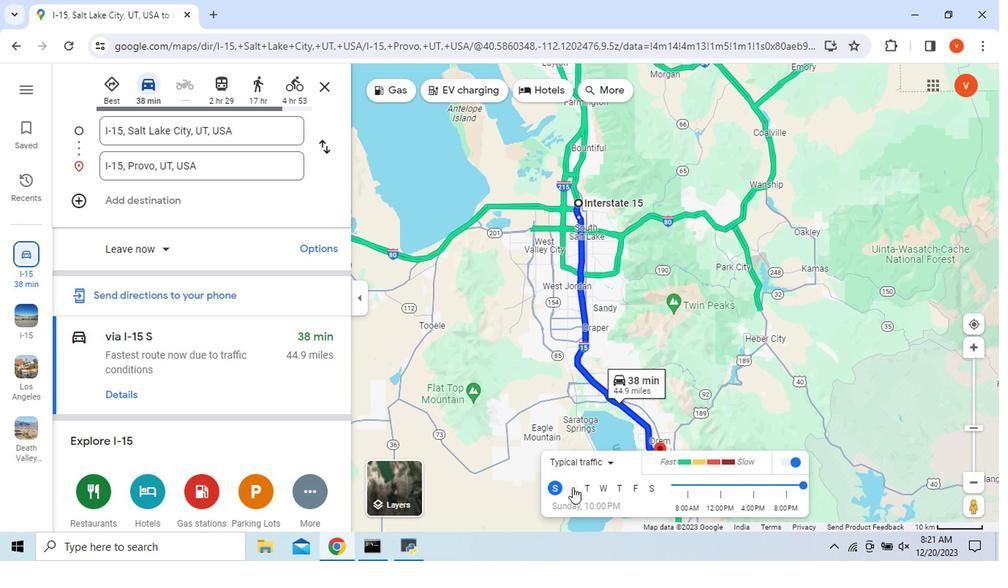 
Action: Mouse pressed left at (612, 489)
Screenshot: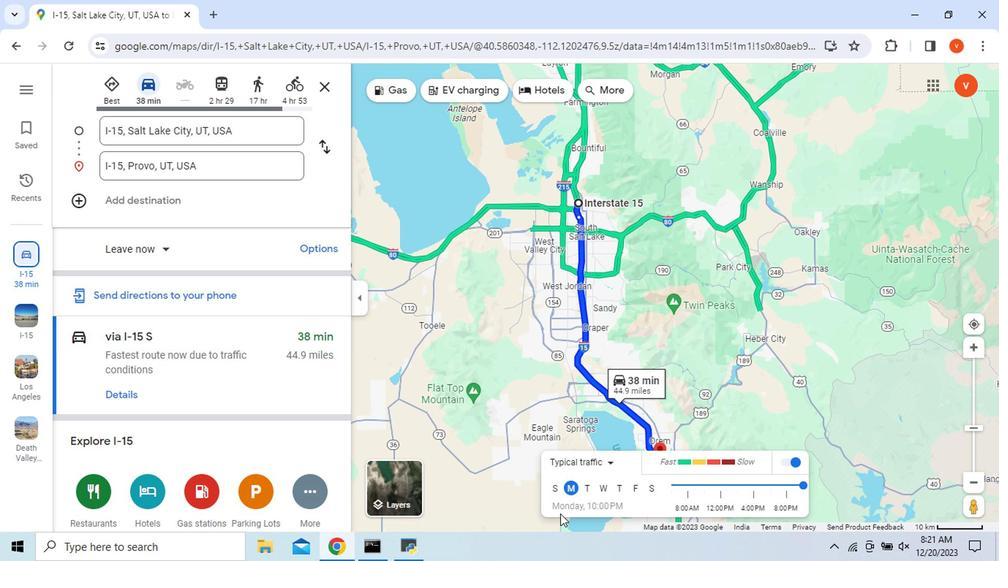 
Action: Mouse moved to (689, 485)
Screenshot: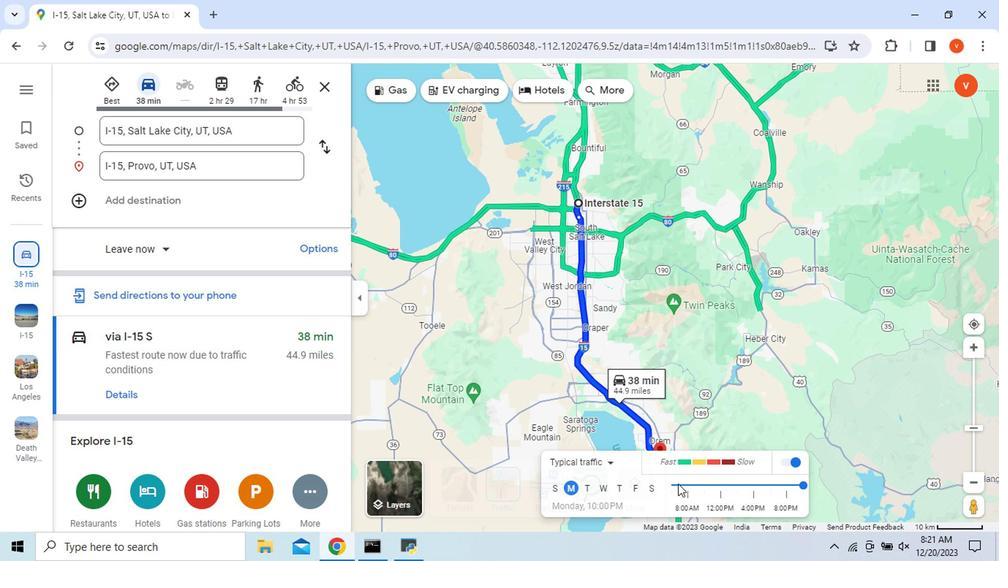 
Action: Mouse pressed left at (689, 485)
Screenshot: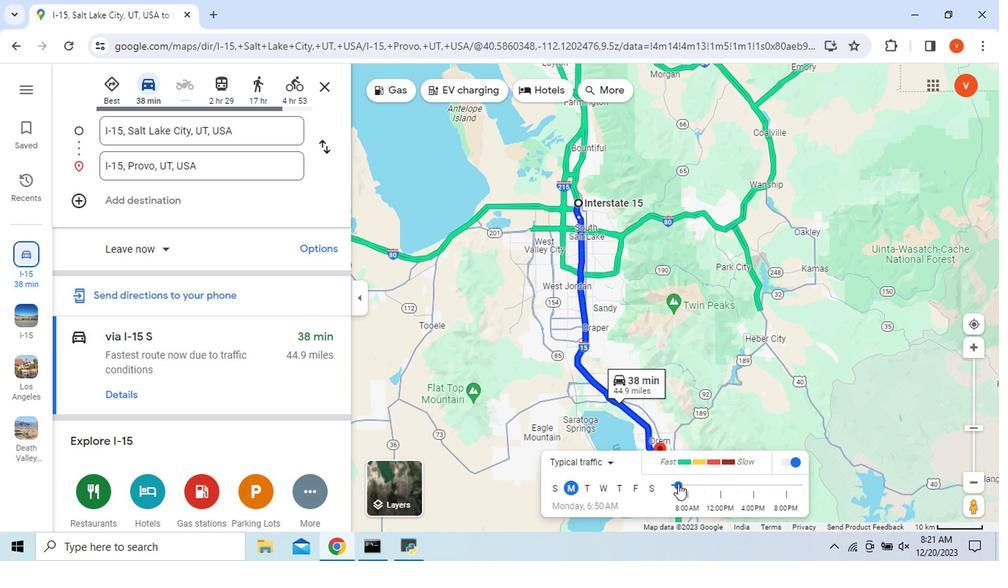
Action: Mouse moved to (467, 490)
Screenshot: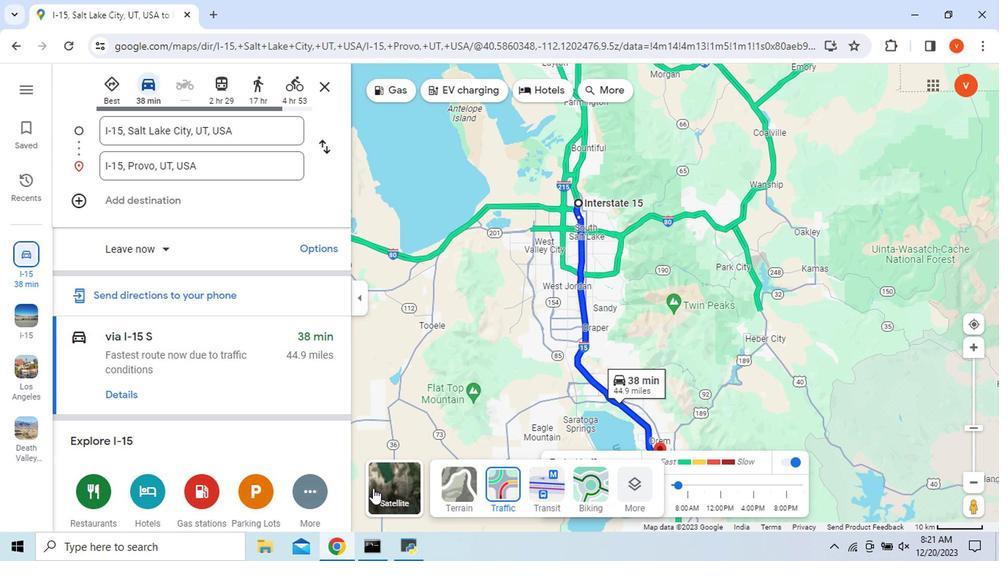 
Action: Mouse pressed left at (467, 490)
Screenshot: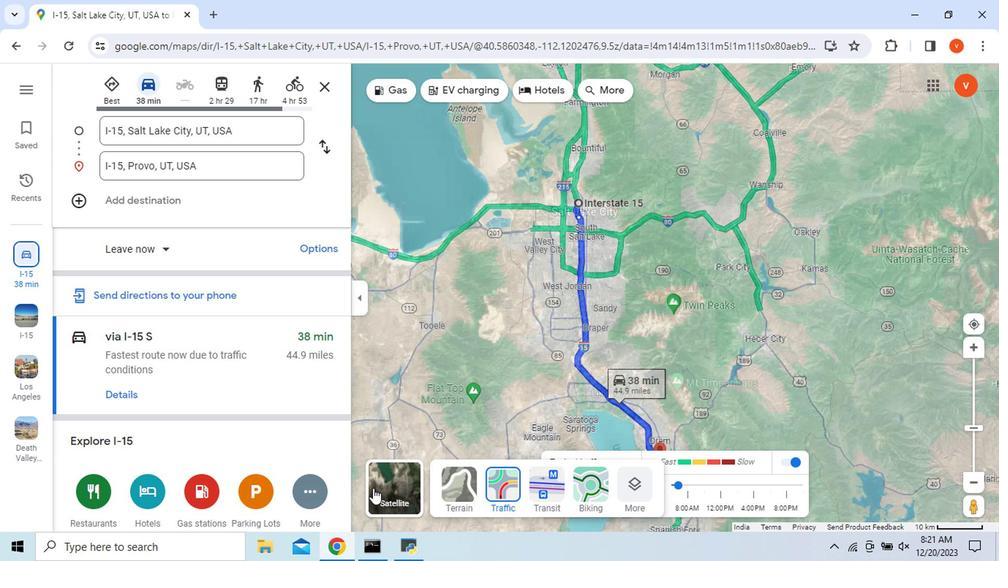 
Action: Mouse moved to (863, 379)
Screenshot: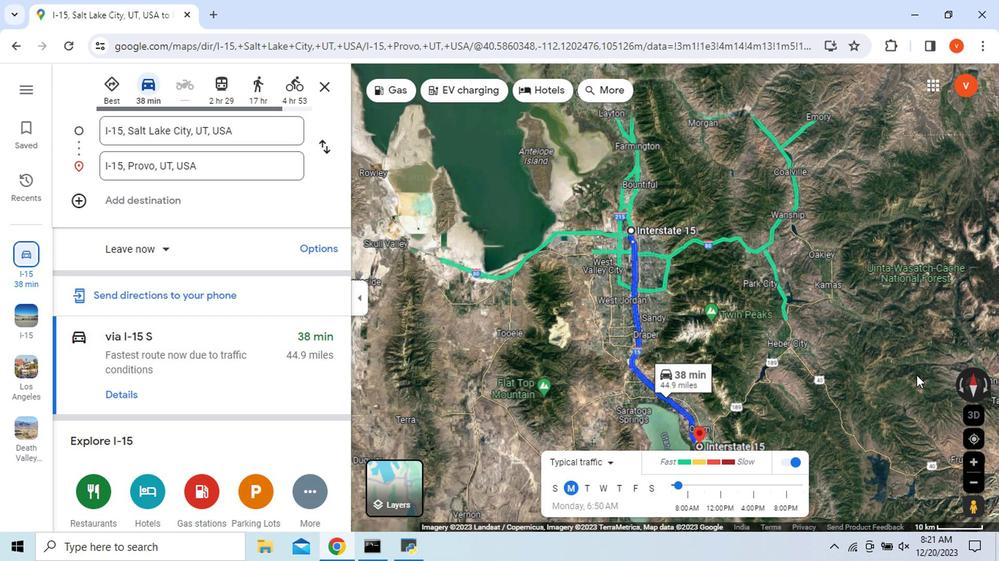 
Action: Mouse scrolled (863, 378) with delta (0, -1)
Screenshot: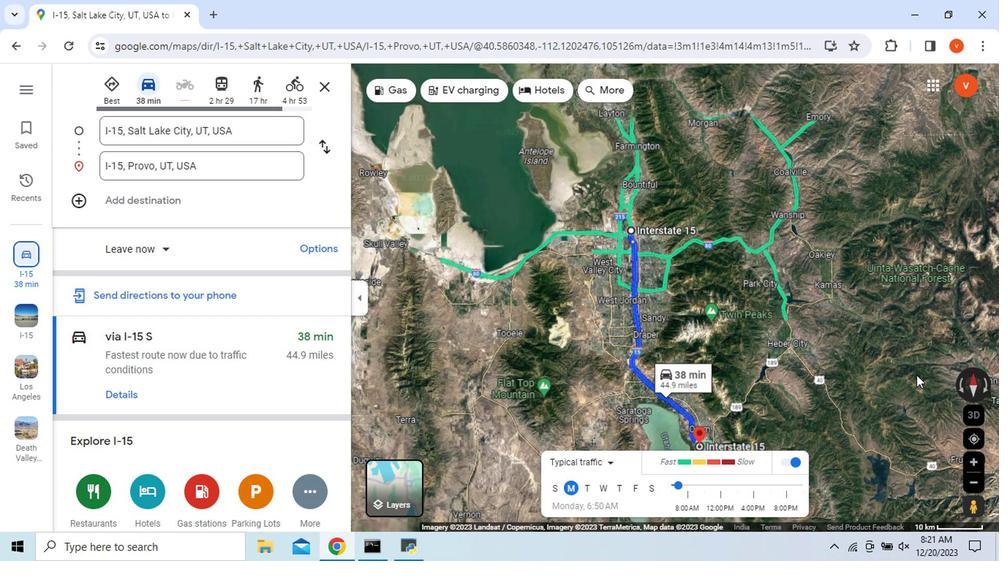 
Action: Mouse scrolled (863, 378) with delta (0, -1)
Screenshot: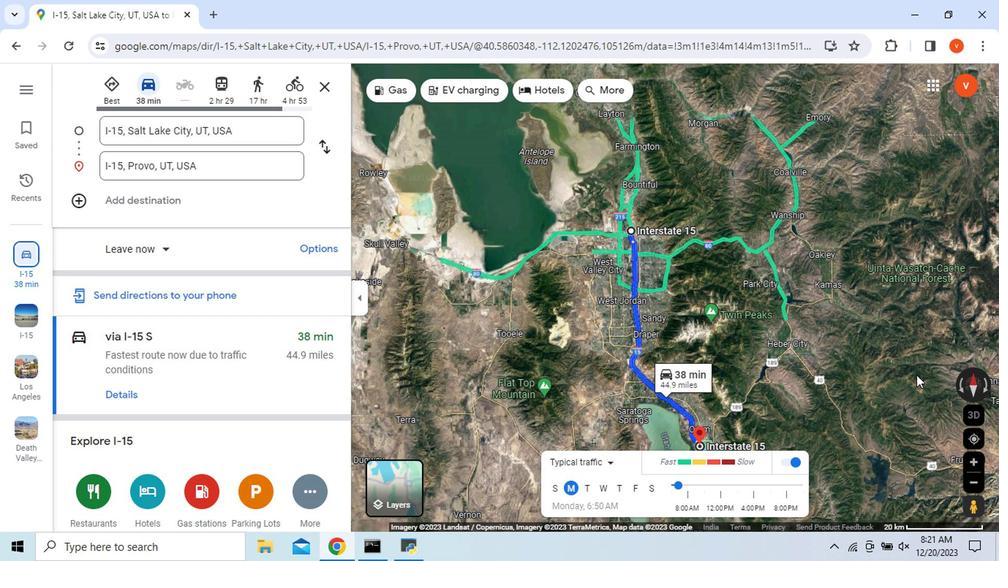 
Action: Mouse moved to (860, 383)
Screenshot: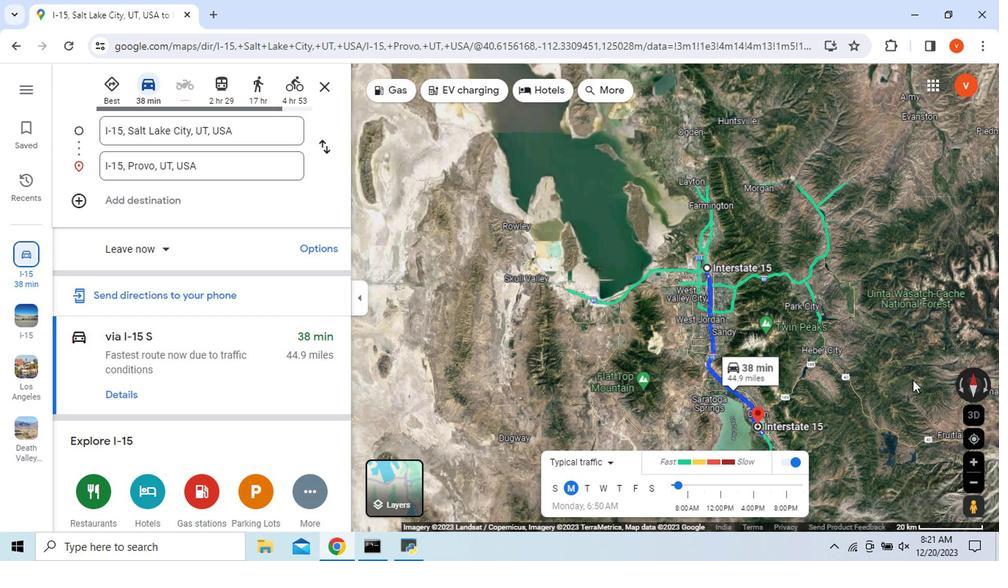 
Action: Mouse scrolled (863, 378) with delta (0, -1)
Screenshot: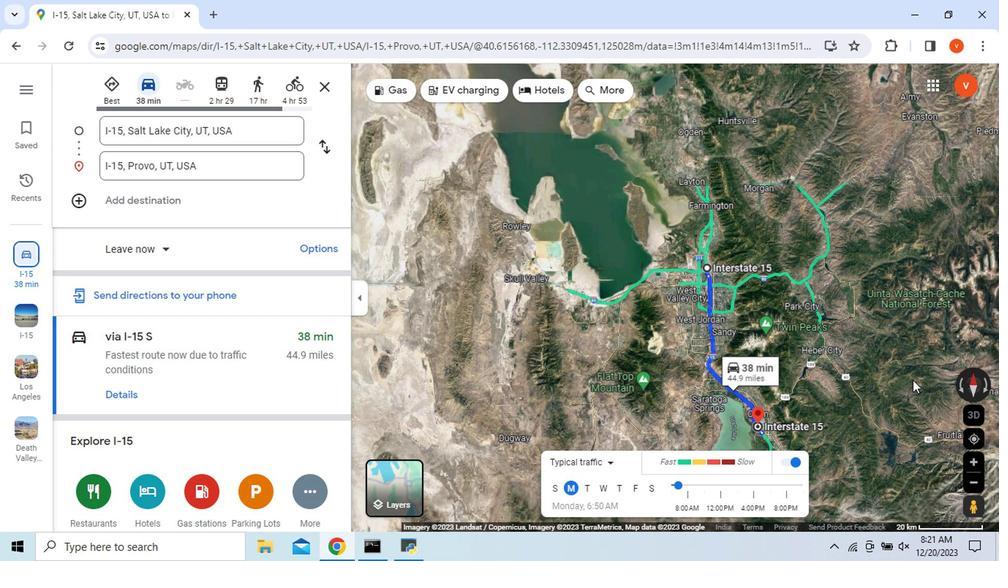 
Action: Mouse moved to (860, 384)
Screenshot: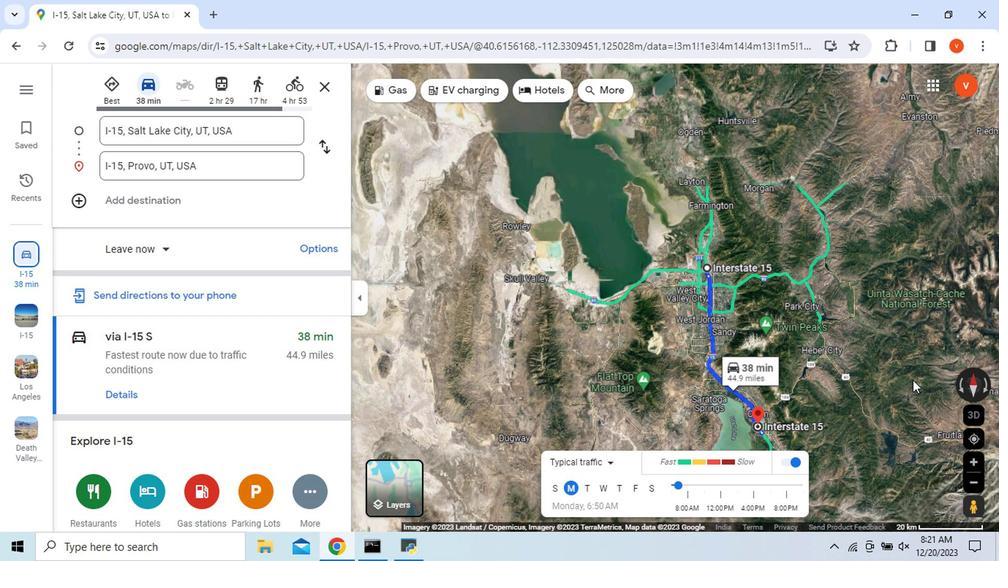 
Action: Mouse scrolled (860, 383) with delta (0, 0)
Screenshot: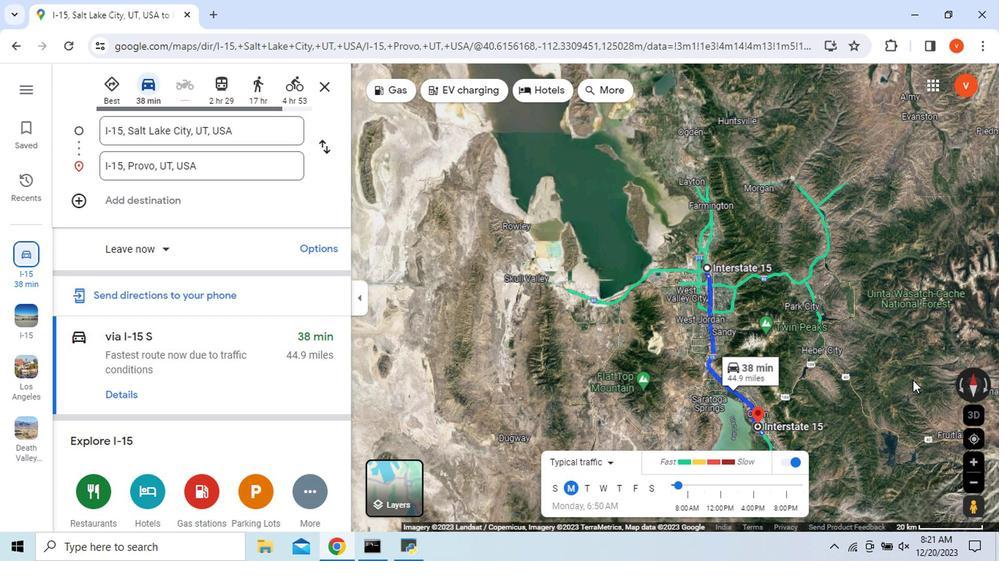 
Action: Mouse moved to (564, 487)
Screenshot: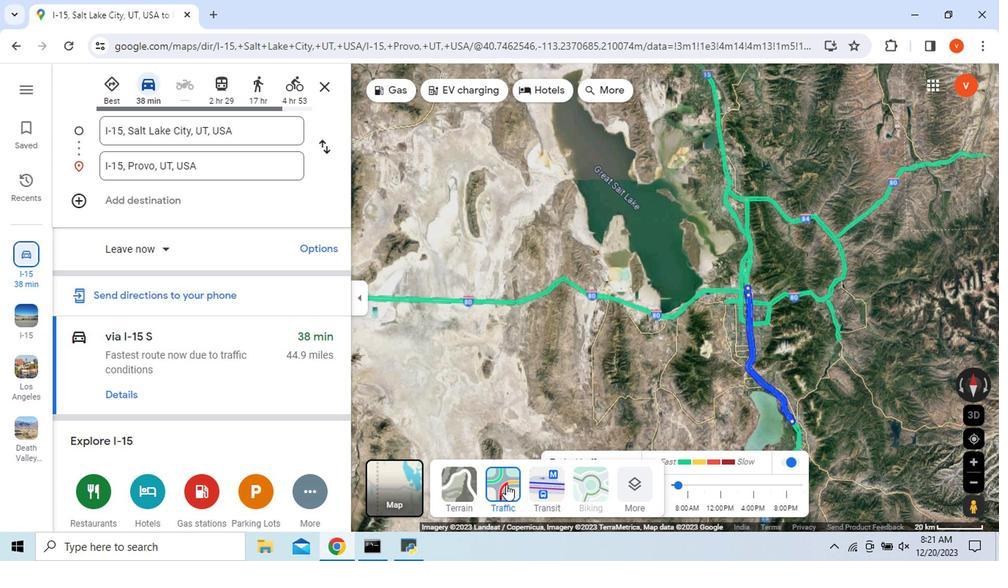 
Action: Mouse pressed left at (564, 487)
Screenshot: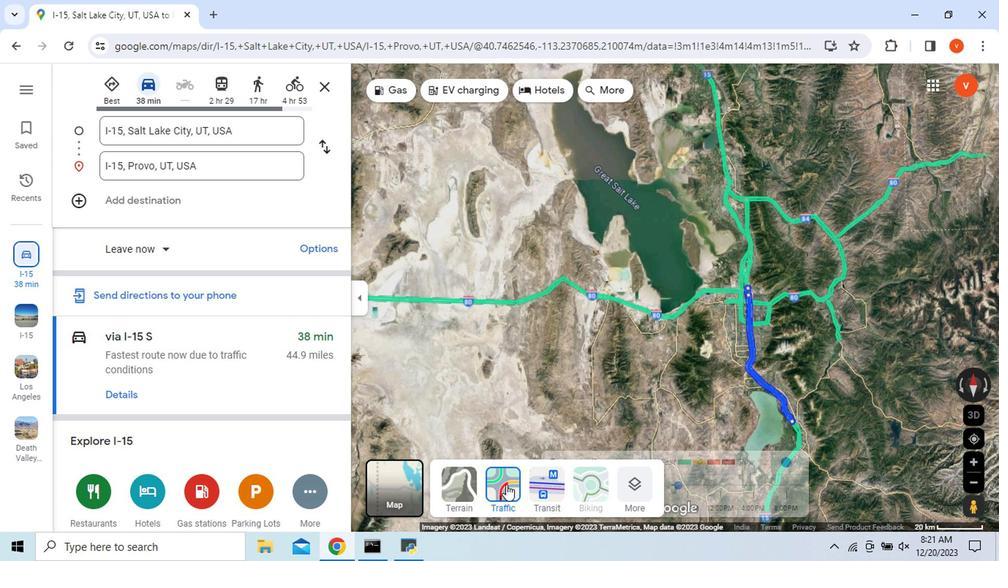 
Action: Mouse moved to (510, 411)
Screenshot: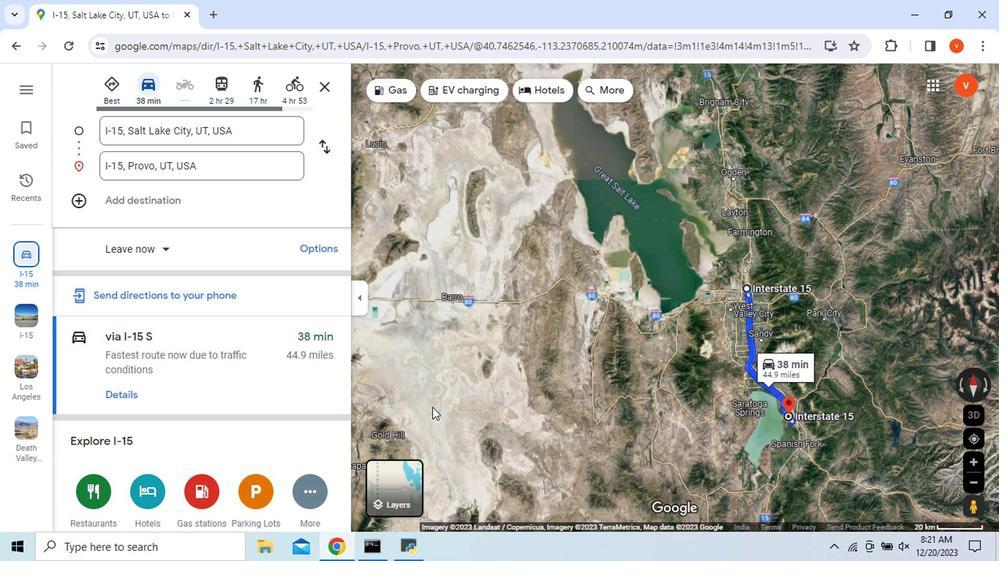 
